 Task: Search one way flight ticket for 5 adults, 1 child, 2 infants in seat and 1 infant on lap in business from Lexington: Blue Grass Airport to New Bern: Coastal Carolina Regional Airport (was Craven County Regional) on 5-4-2023. Choice of flights is Sun country airlines. Number of bags: 1 carry on bag. Price is upto 110000. Outbound departure time preference is 6:15.
Action: Mouse moved to (258, 260)
Screenshot: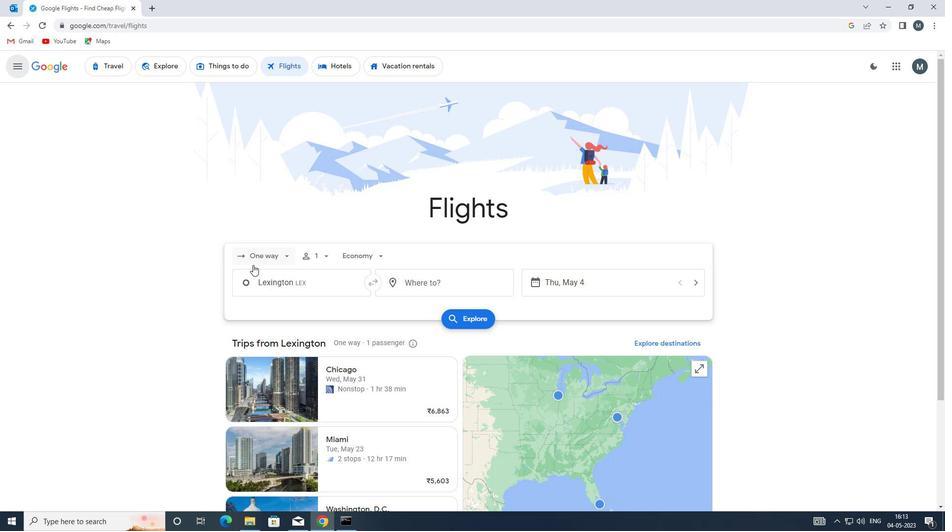 
Action: Mouse pressed left at (258, 260)
Screenshot: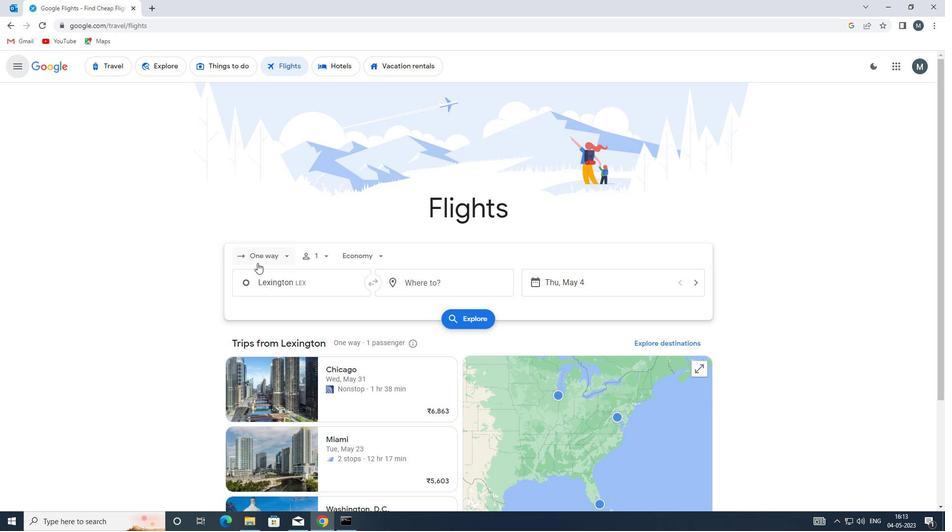
Action: Mouse moved to (271, 301)
Screenshot: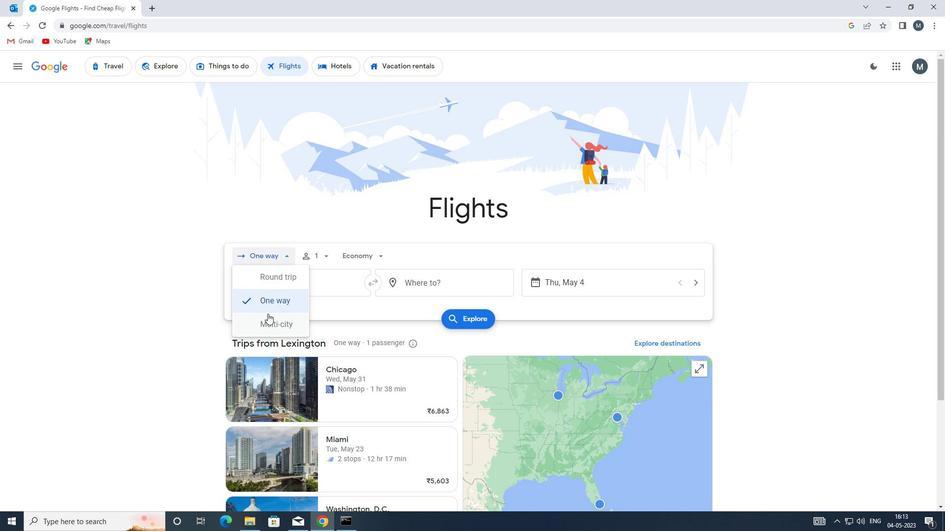 
Action: Mouse pressed left at (271, 301)
Screenshot: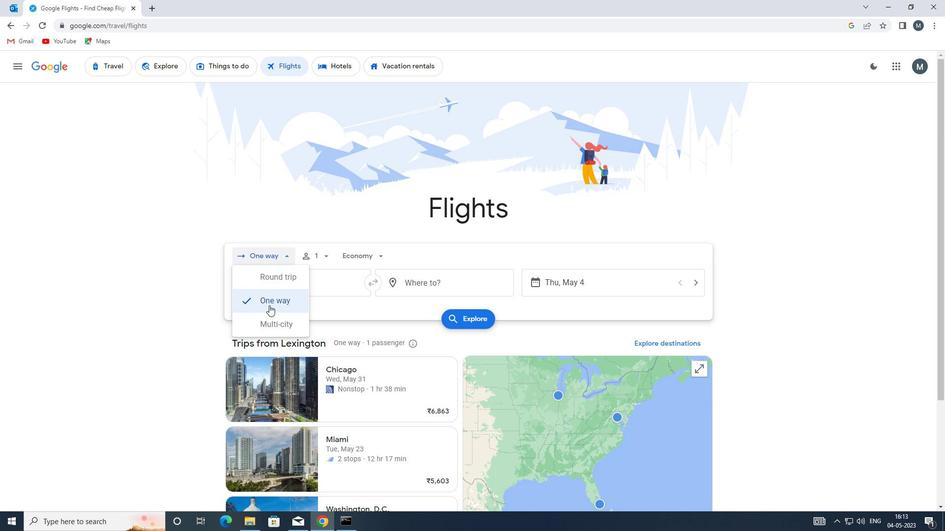 
Action: Mouse moved to (322, 263)
Screenshot: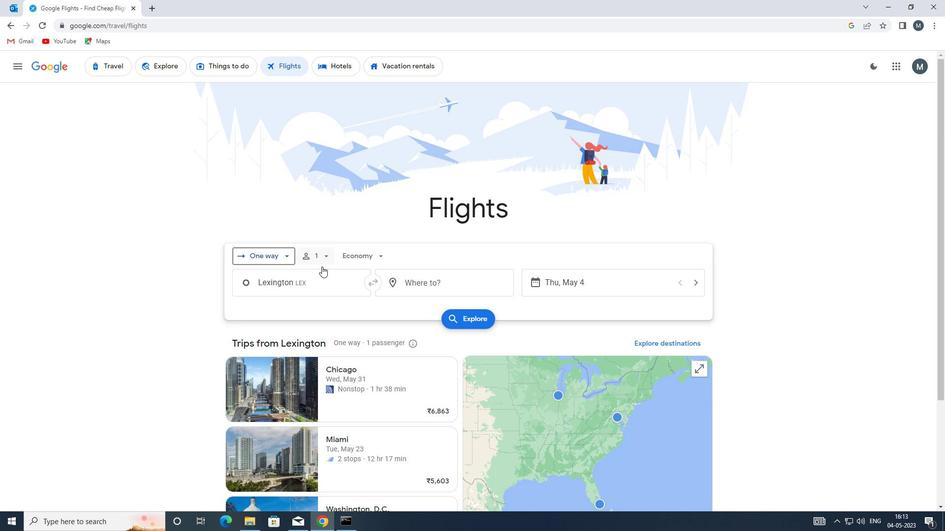
Action: Mouse pressed left at (322, 263)
Screenshot: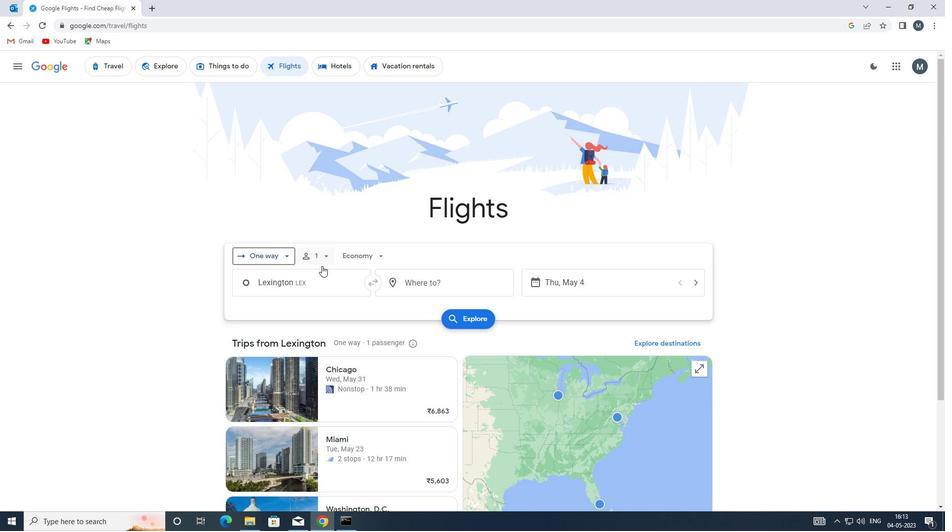 
Action: Mouse moved to (397, 280)
Screenshot: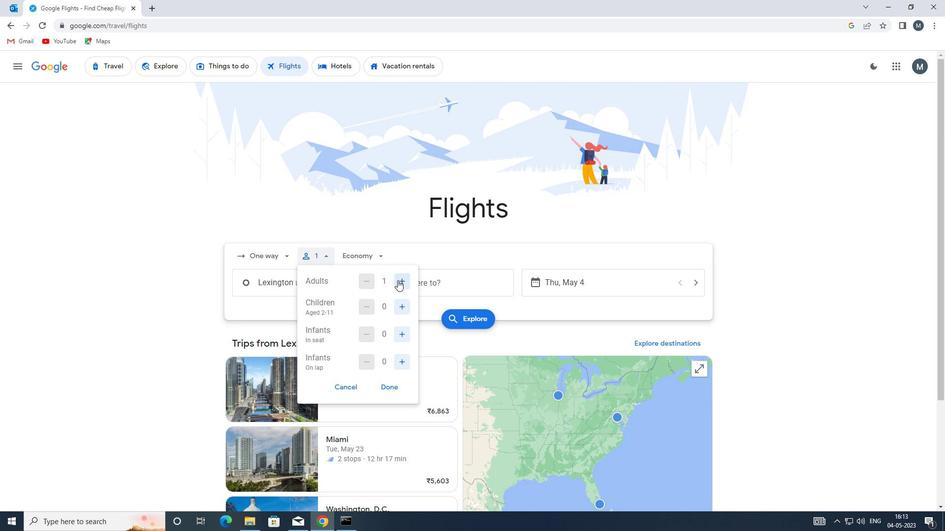 
Action: Mouse pressed left at (397, 280)
Screenshot: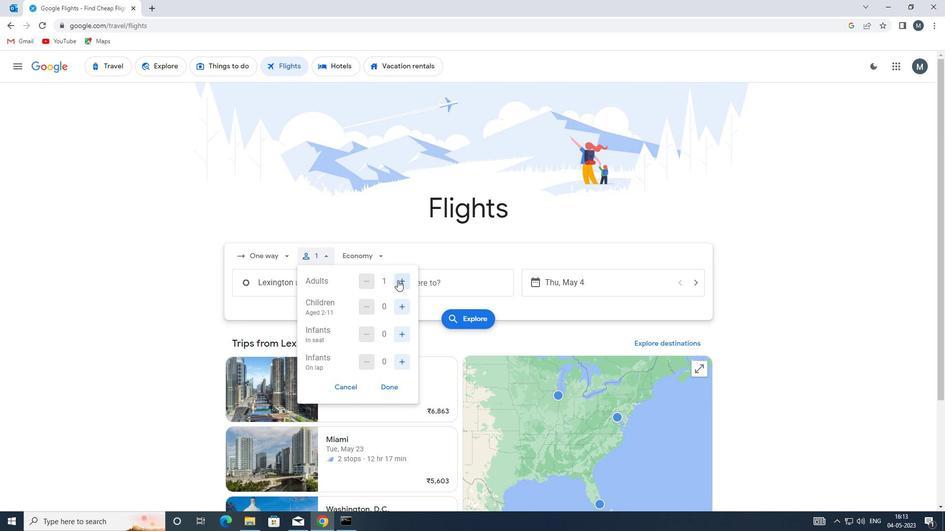 
Action: Mouse moved to (399, 280)
Screenshot: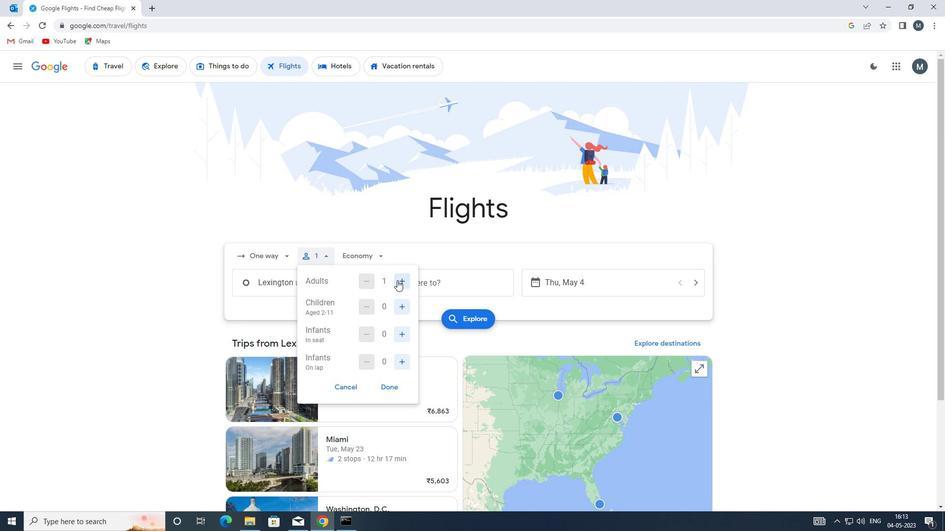 
Action: Mouse pressed left at (399, 280)
Screenshot: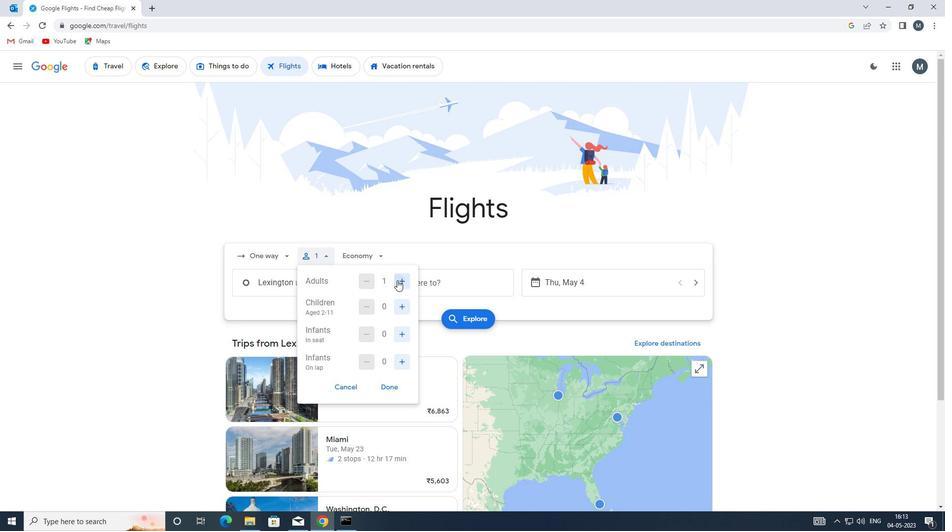 
Action: Mouse moved to (399, 280)
Screenshot: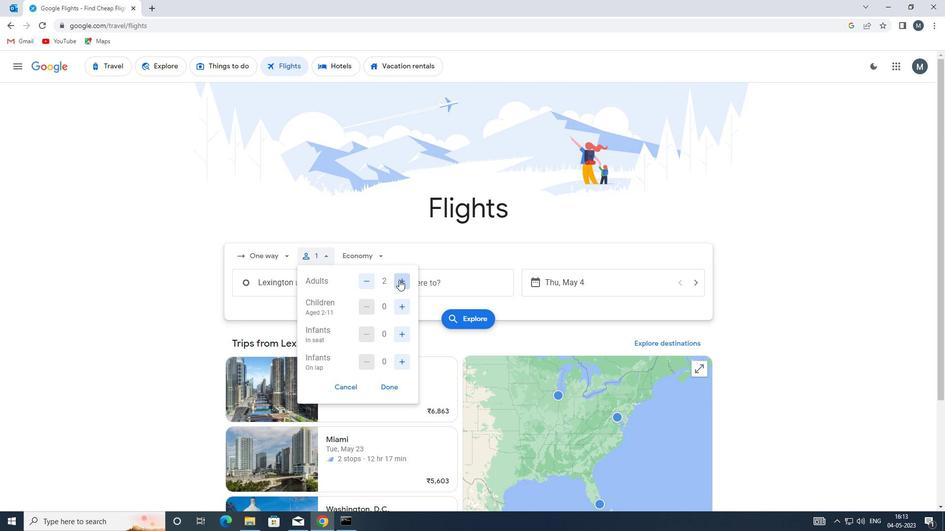 
Action: Mouse pressed left at (399, 280)
Screenshot: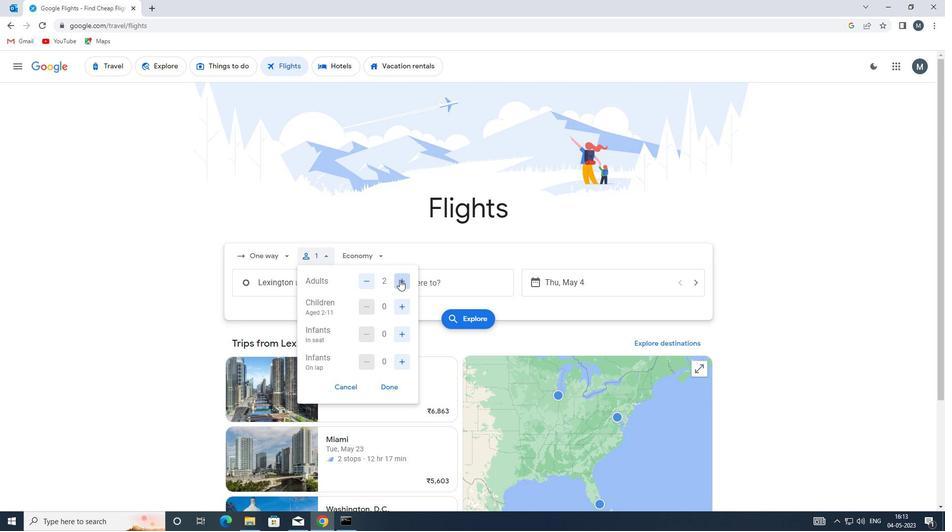 
Action: Mouse pressed left at (399, 280)
Screenshot: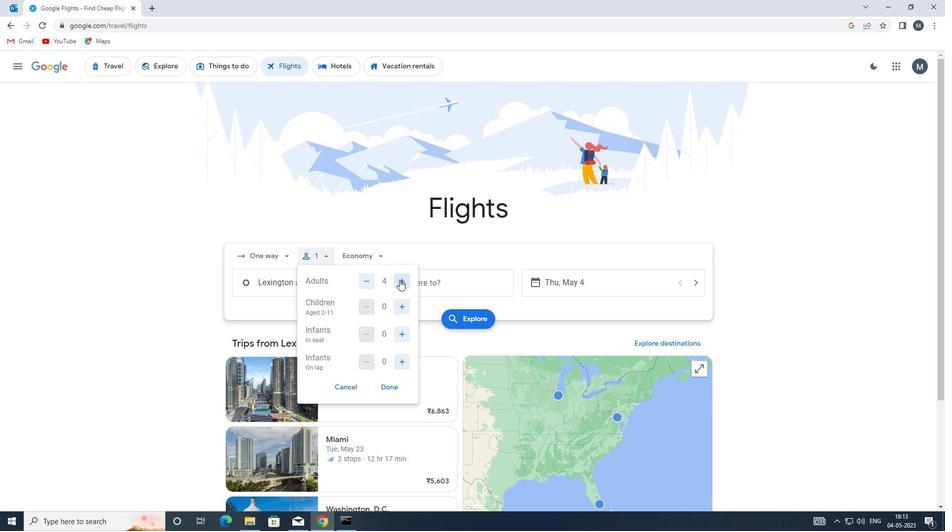 
Action: Mouse moved to (400, 305)
Screenshot: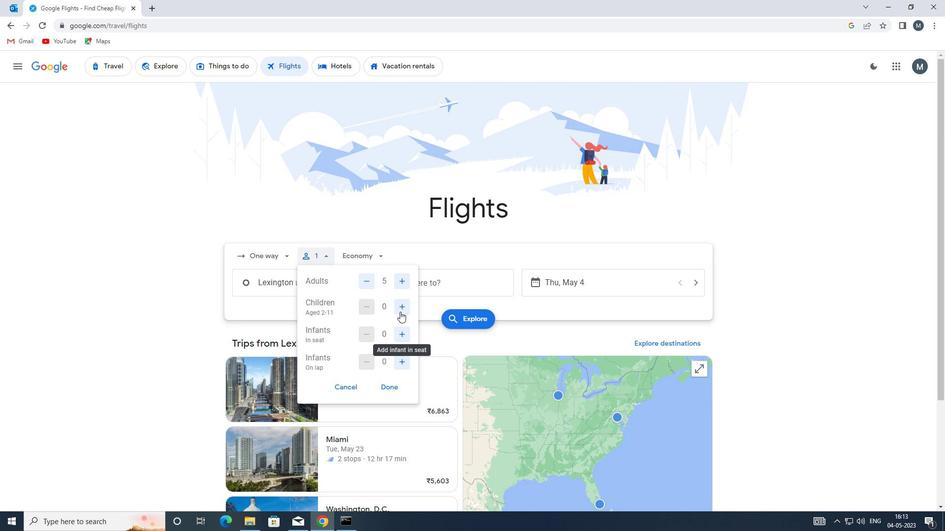 
Action: Mouse pressed left at (400, 305)
Screenshot: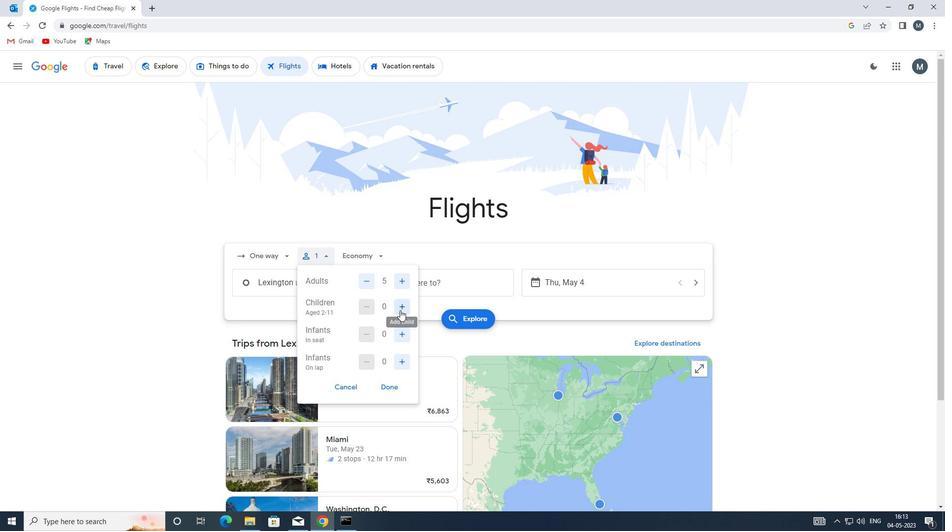 
Action: Mouse moved to (399, 331)
Screenshot: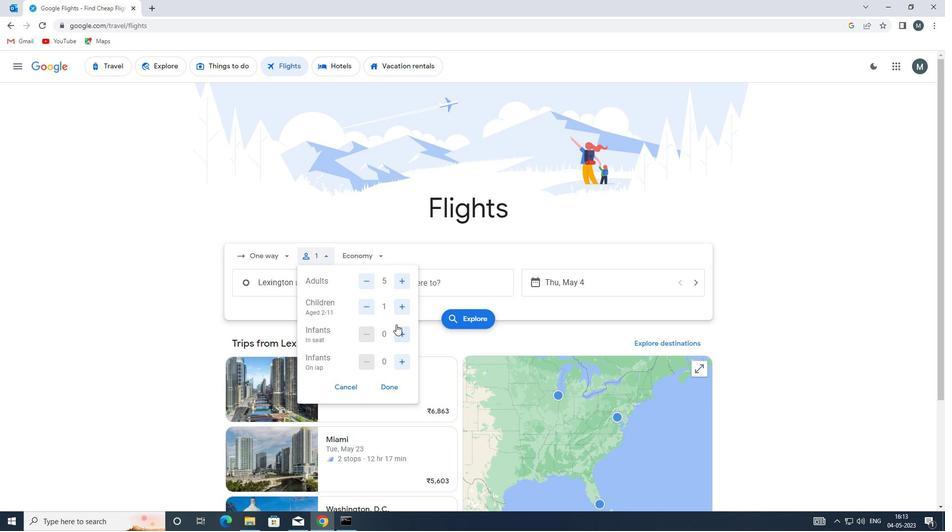 
Action: Mouse pressed left at (399, 331)
Screenshot: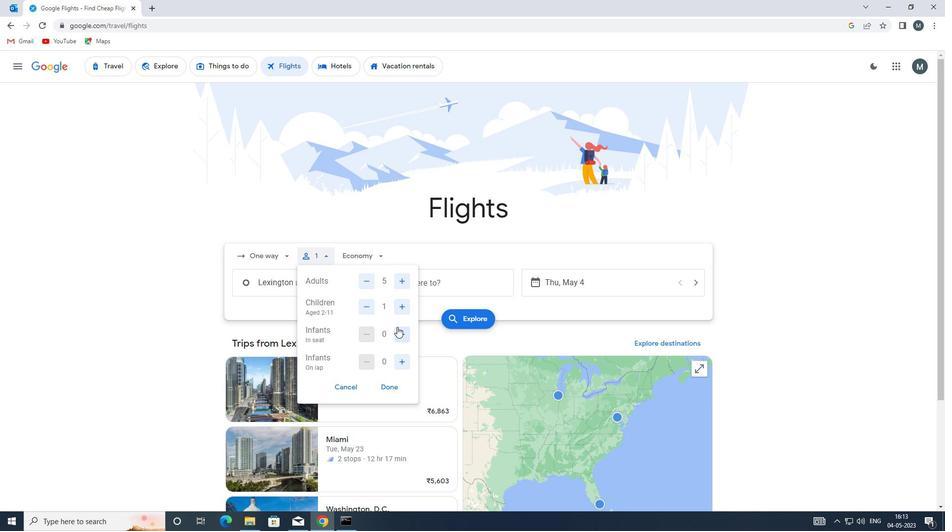 
Action: Mouse pressed left at (399, 331)
Screenshot: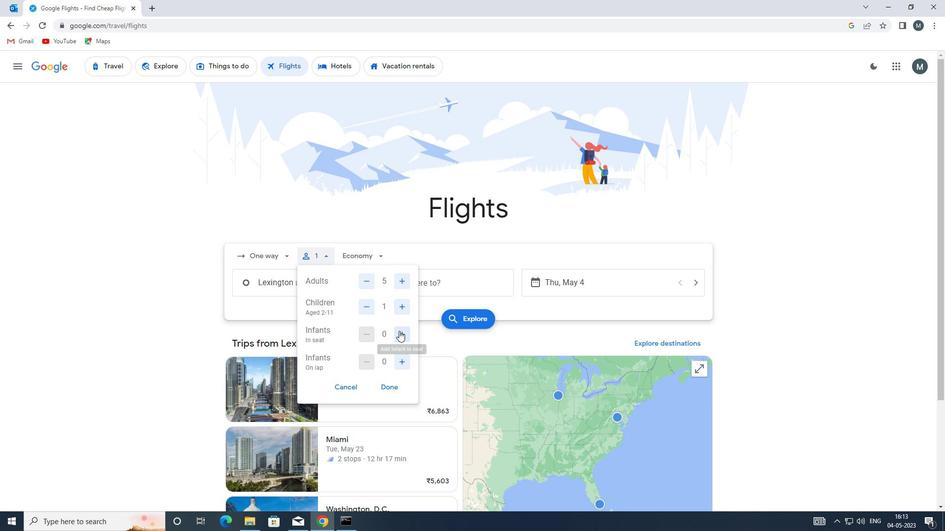 
Action: Mouse moved to (401, 360)
Screenshot: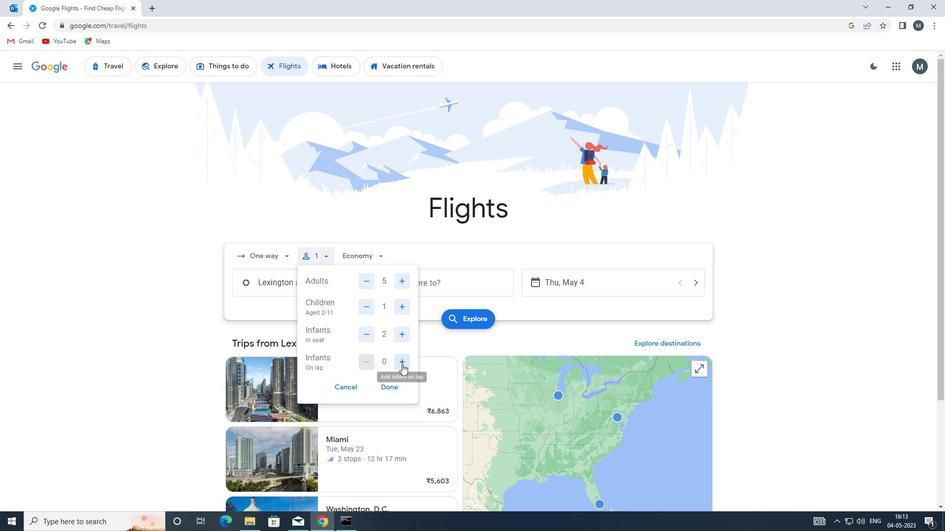 
Action: Mouse pressed left at (401, 360)
Screenshot: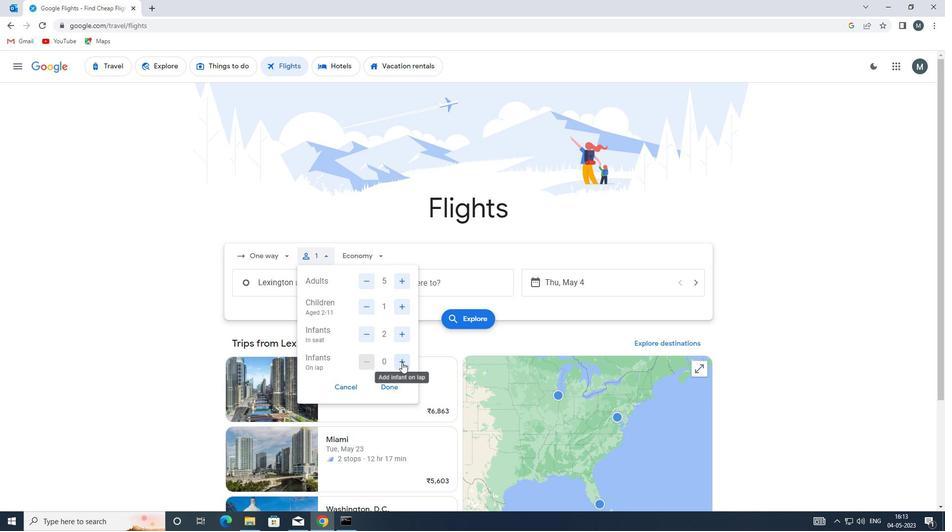 
Action: Mouse moved to (395, 387)
Screenshot: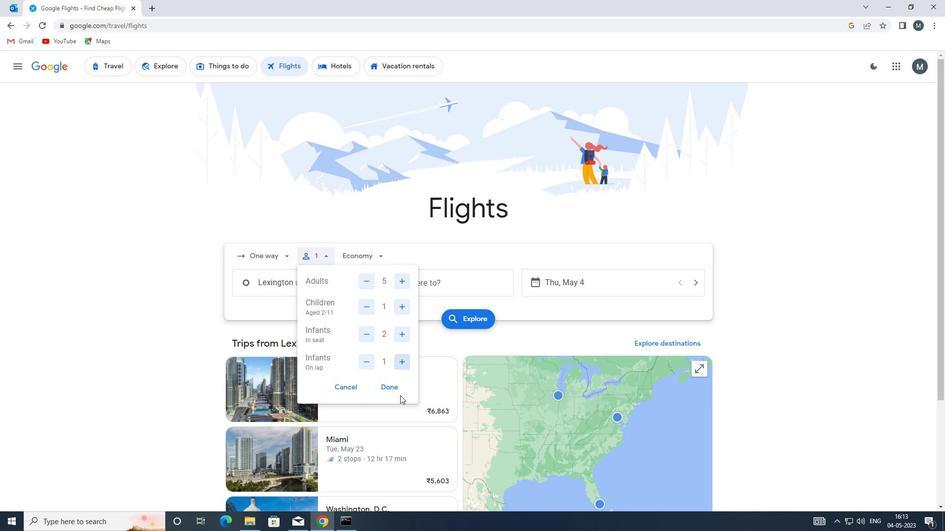 
Action: Mouse pressed left at (395, 387)
Screenshot: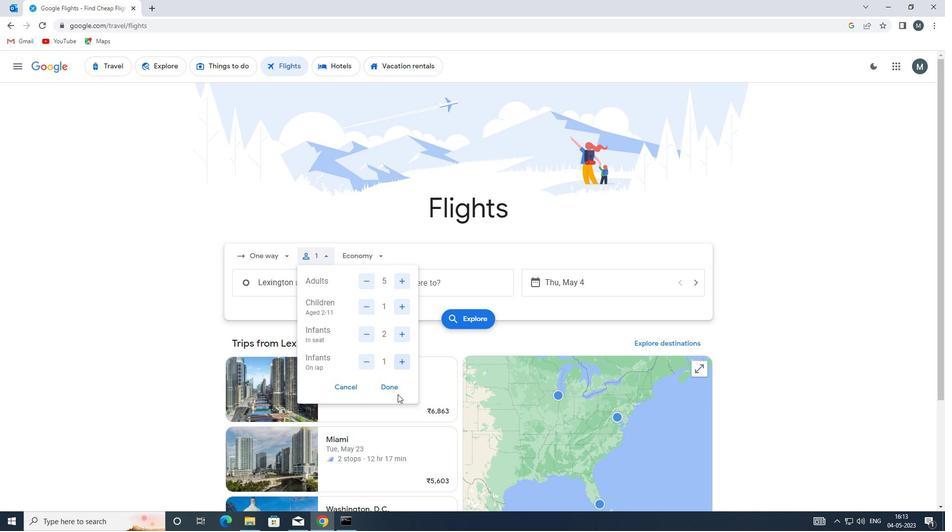 
Action: Mouse moved to (370, 258)
Screenshot: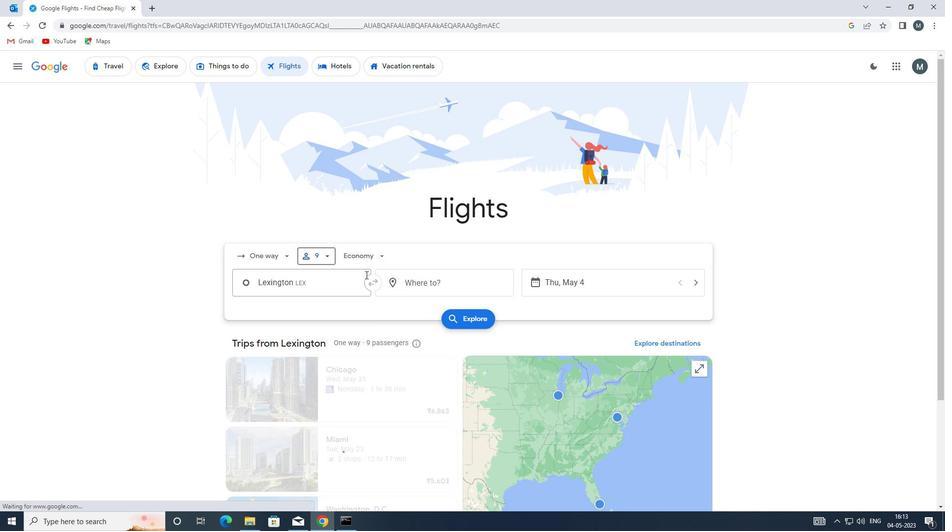 
Action: Mouse pressed left at (370, 258)
Screenshot: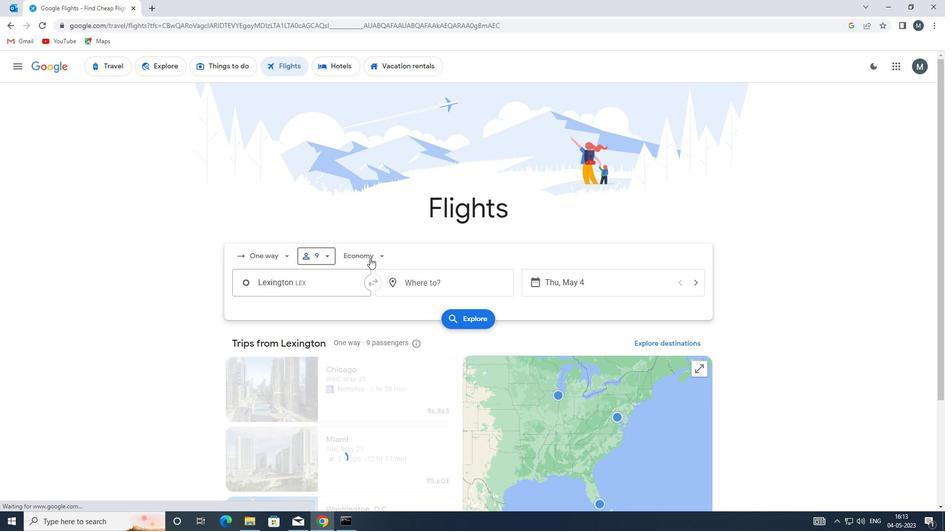 
Action: Mouse moved to (381, 325)
Screenshot: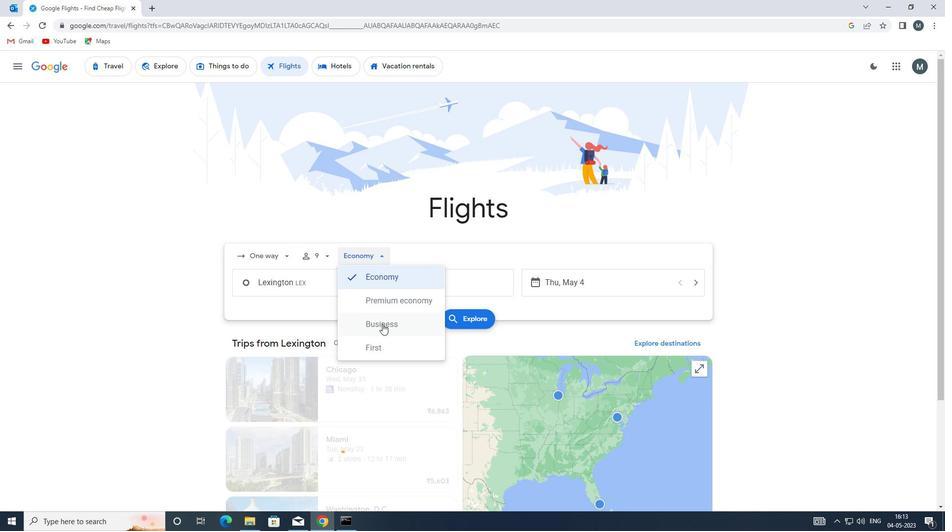 
Action: Mouse pressed left at (381, 325)
Screenshot: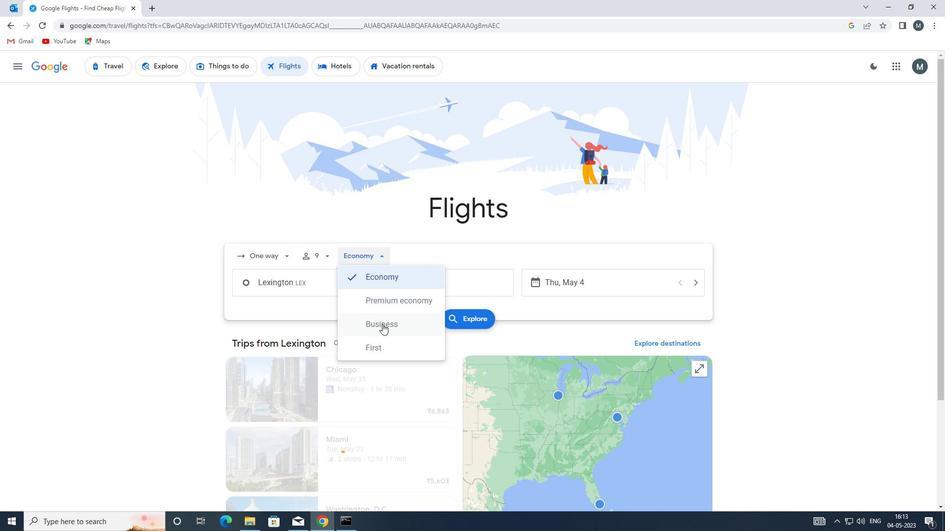 
Action: Mouse moved to (305, 281)
Screenshot: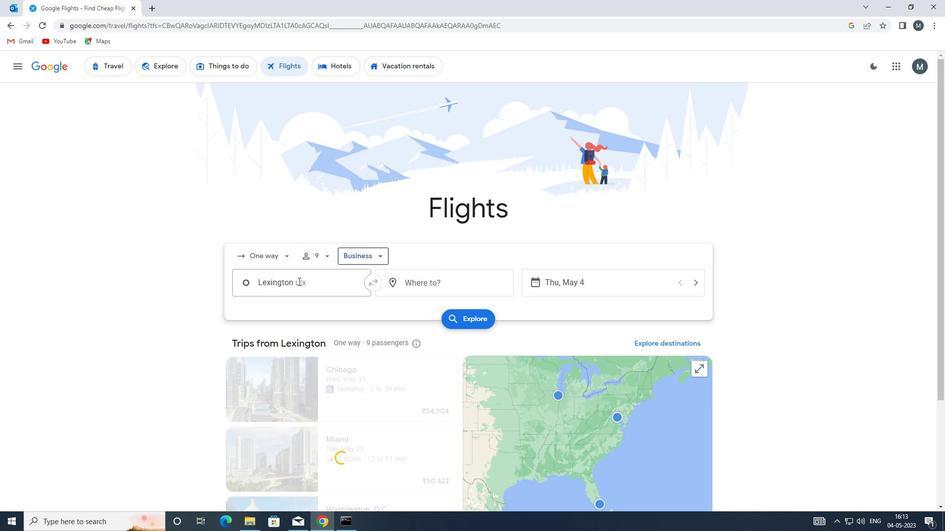 
Action: Mouse pressed left at (305, 281)
Screenshot: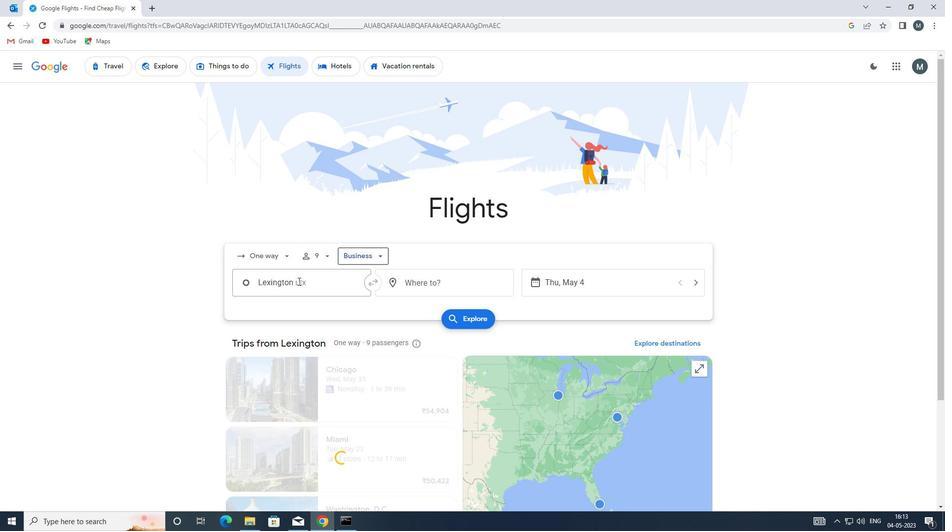 
Action: Mouse moved to (313, 374)
Screenshot: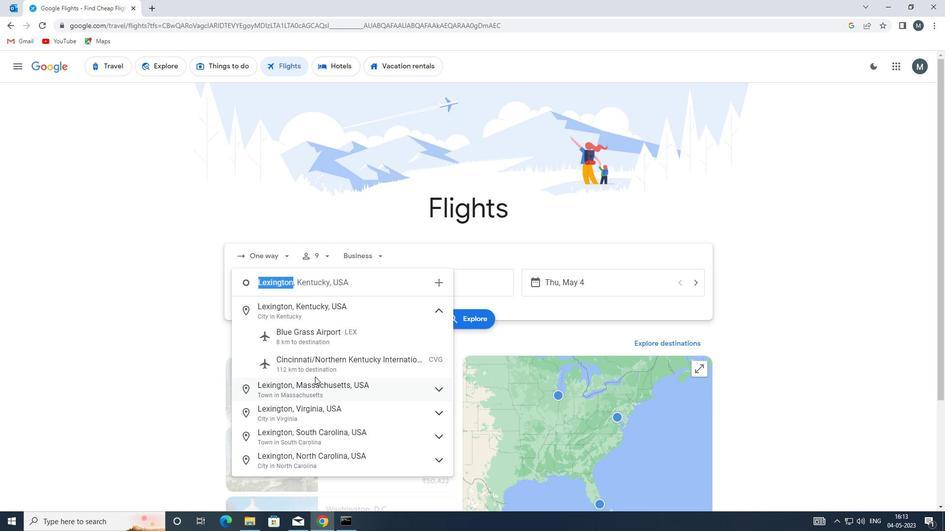 
Action: Key pressed lex
Screenshot: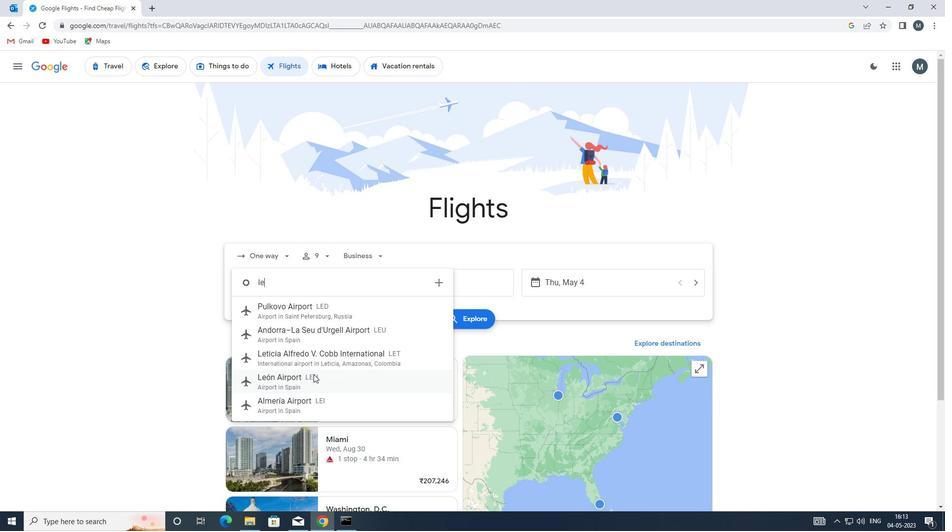
Action: Mouse moved to (340, 303)
Screenshot: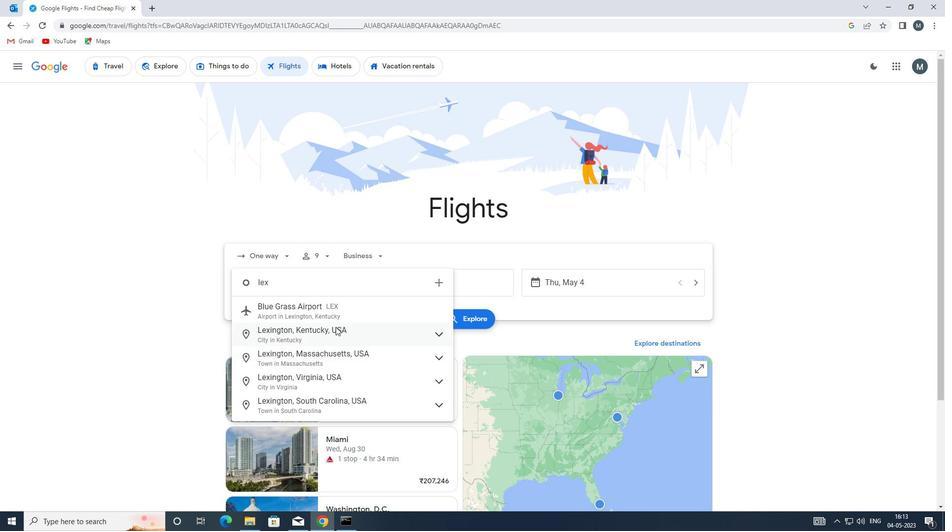 
Action: Mouse pressed left at (340, 303)
Screenshot: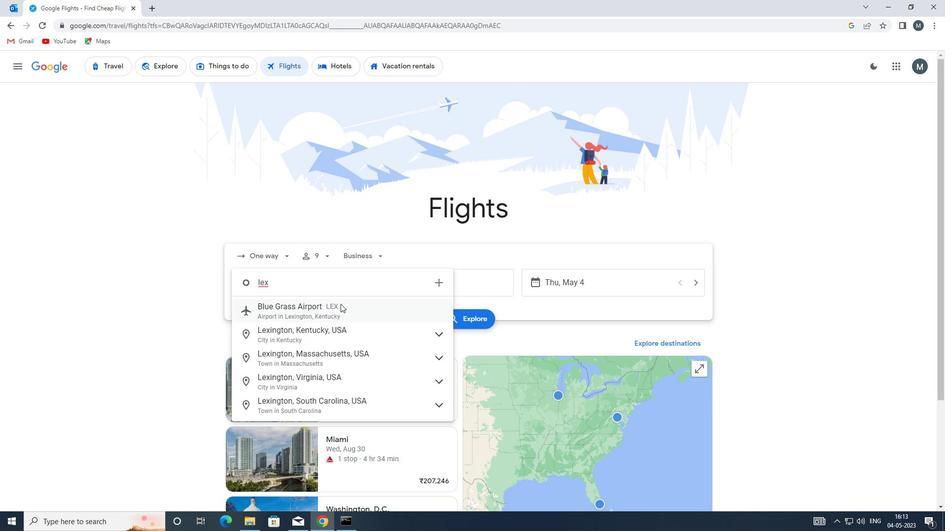 
Action: Mouse moved to (467, 283)
Screenshot: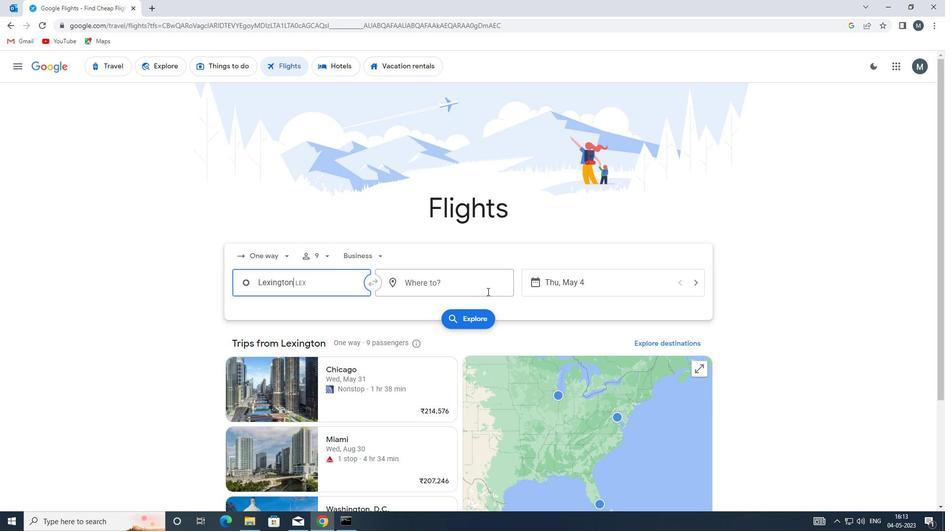 
Action: Mouse pressed left at (467, 283)
Screenshot: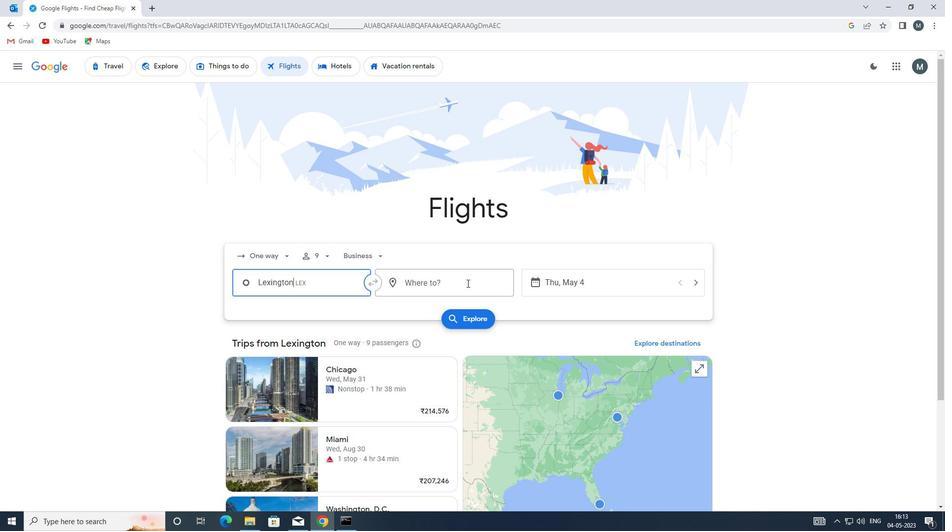 
Action: Key pressed ewn
Screenshot: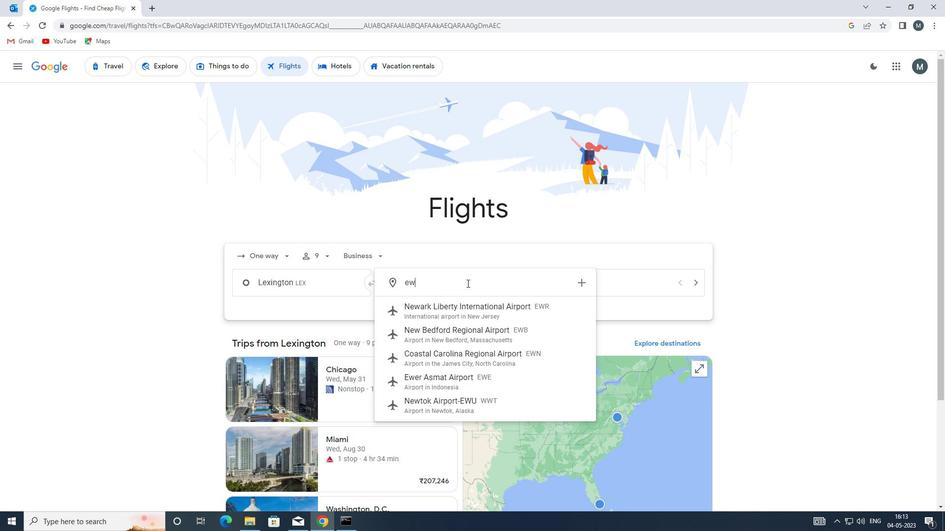 
Action: Mouse moved to (464, 307)
Screenshot: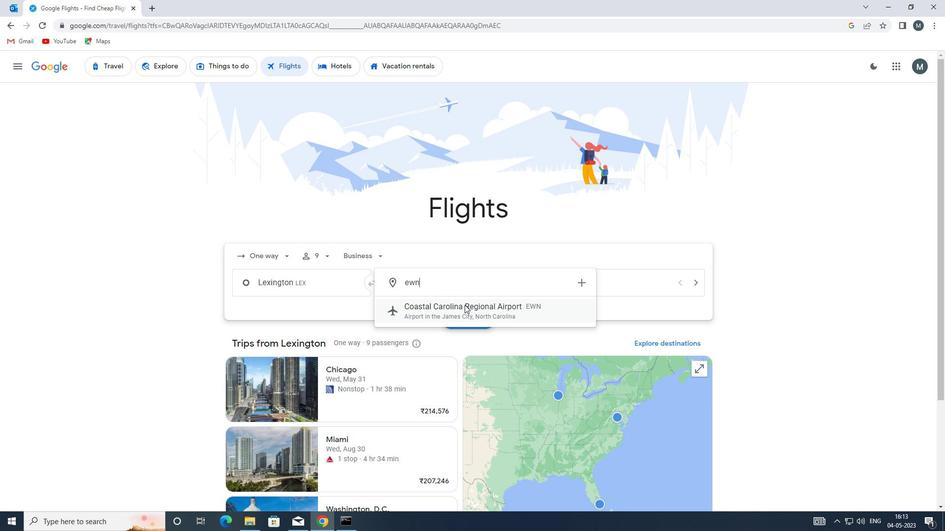 
Action: Mouse pressed left at (464, 307)
Screenshot: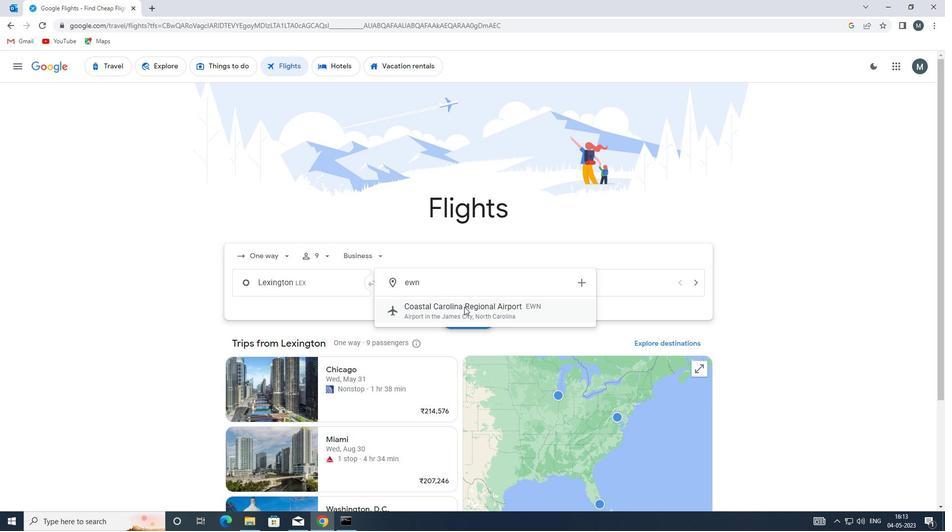 
Action: Mouse moved to (551, 283)
Screenshot: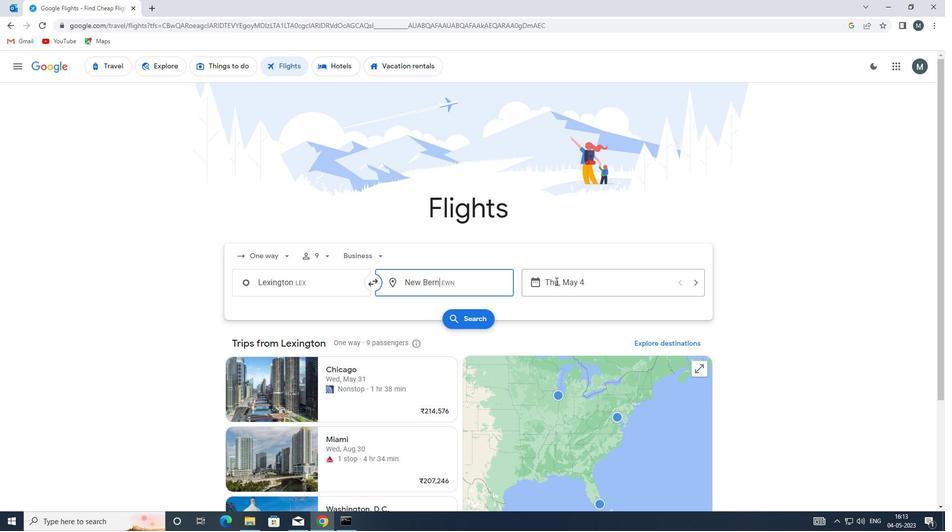 
Action: Mouse pressed left at (551, 283)
Screenshot: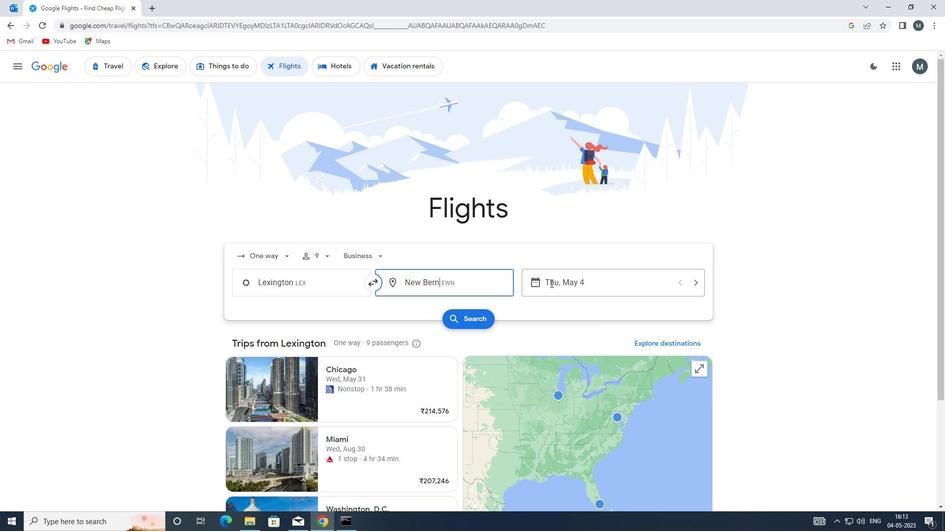 
Action: Mouse moved to (453, 328)
Screenshot: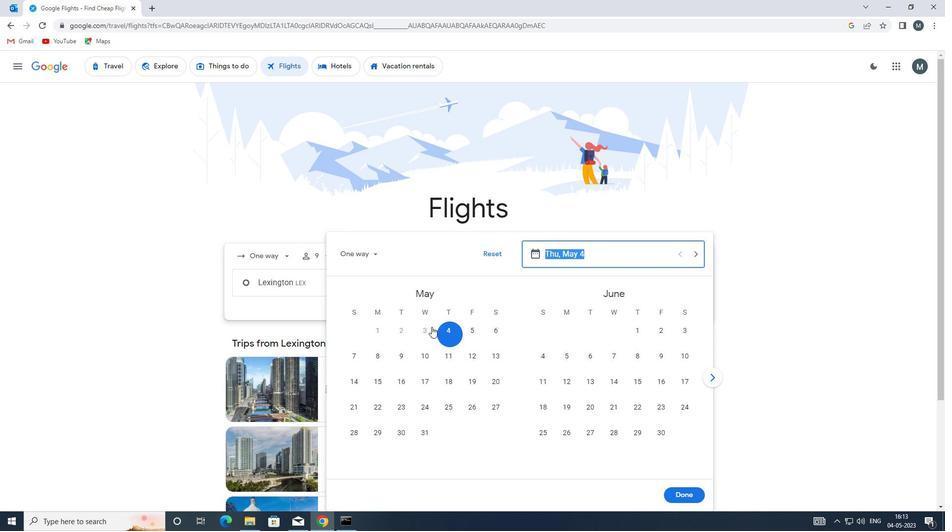 
Action: Mouse pressed left at (453, 328)
Screenshot: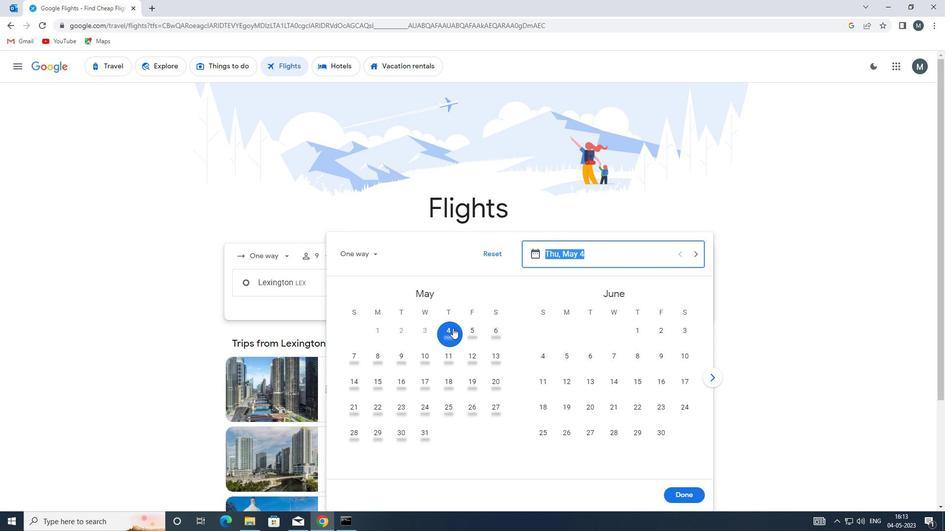 
Action: Mouse moved to (439, 333)
Screenshot: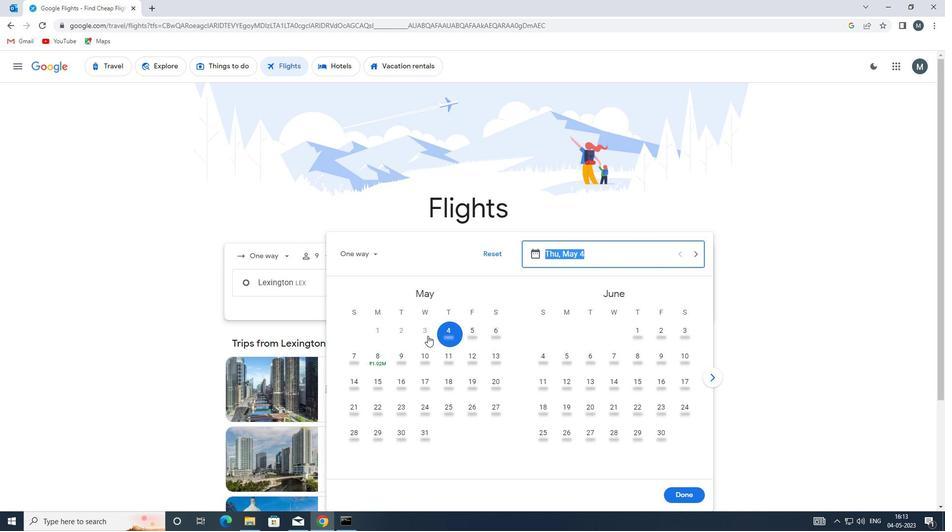 
Action: Mouse pressed left at (439, 333)
Screenshot: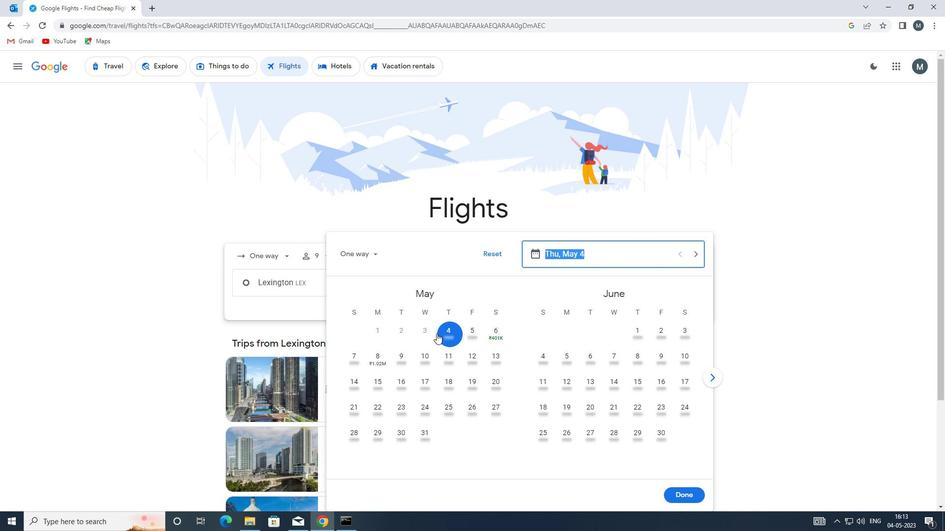 
Action: Mouse moved to (685, 497)
Screenshot: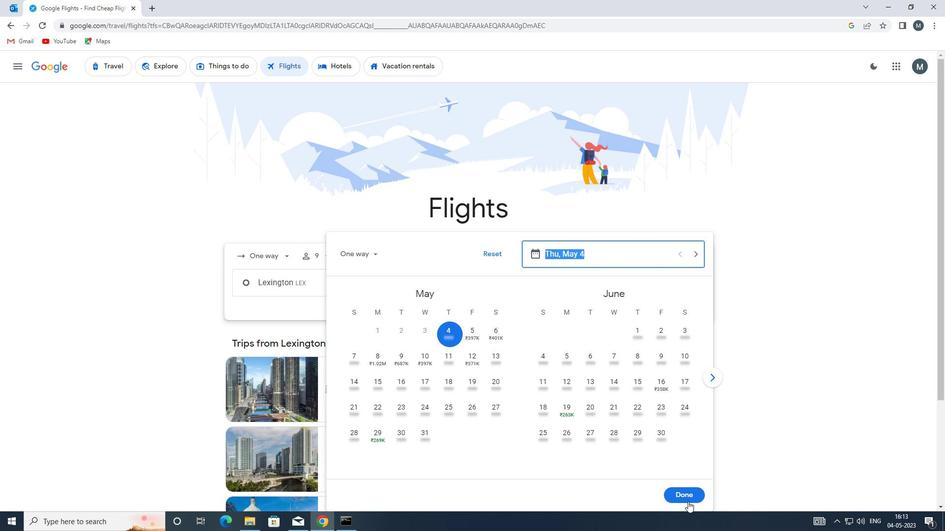
Action: Mouse pressed left at (685, 497)
Screenshot: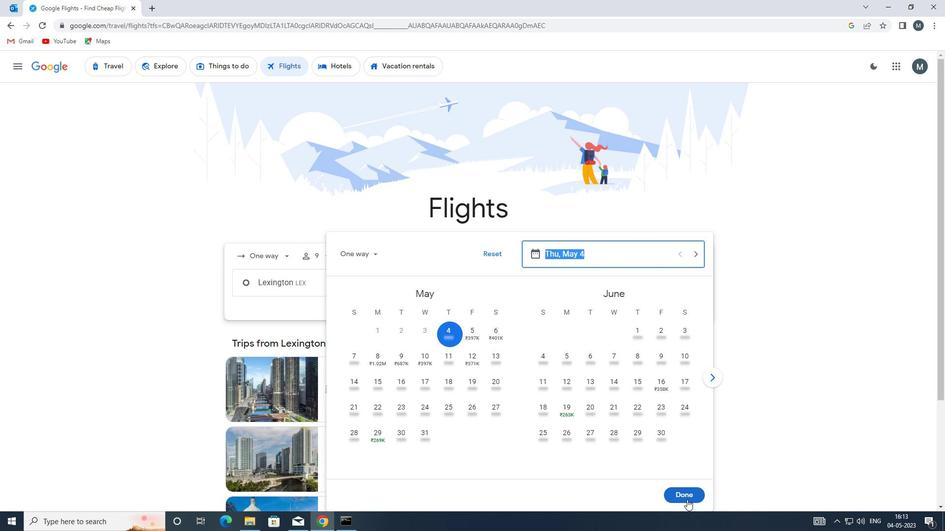 
Action: Mouse moved to (481, 320)
Screenshot: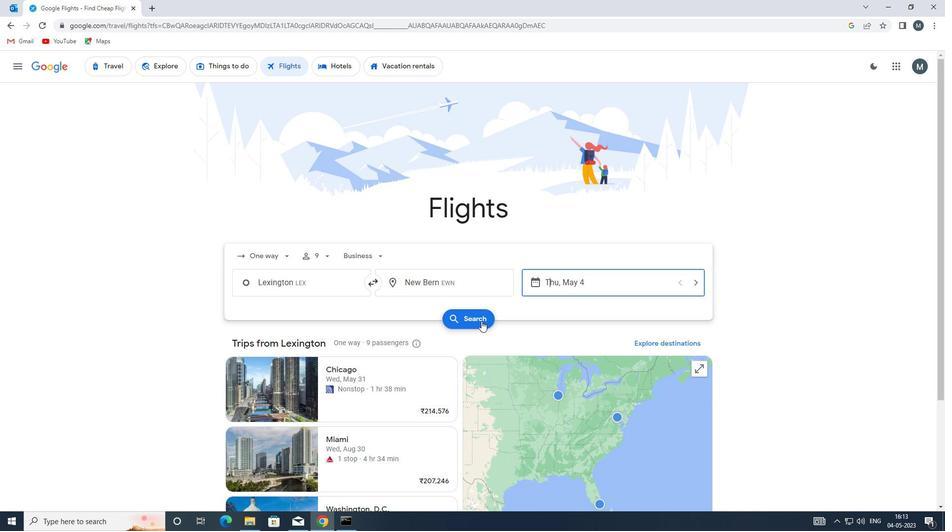 
Action: Mouse pressed left at (481, 320)
Screenshot: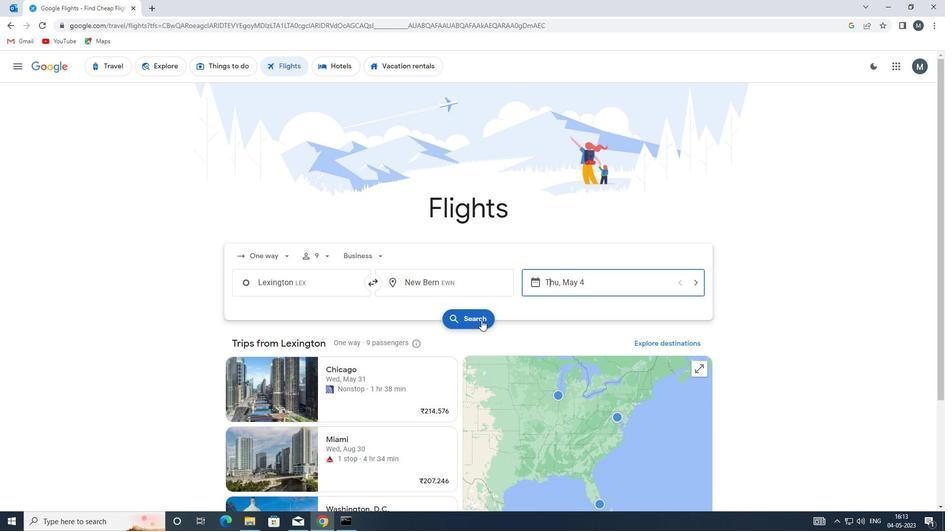 
Action: Mouse moved to (247, 155)
Screenshot: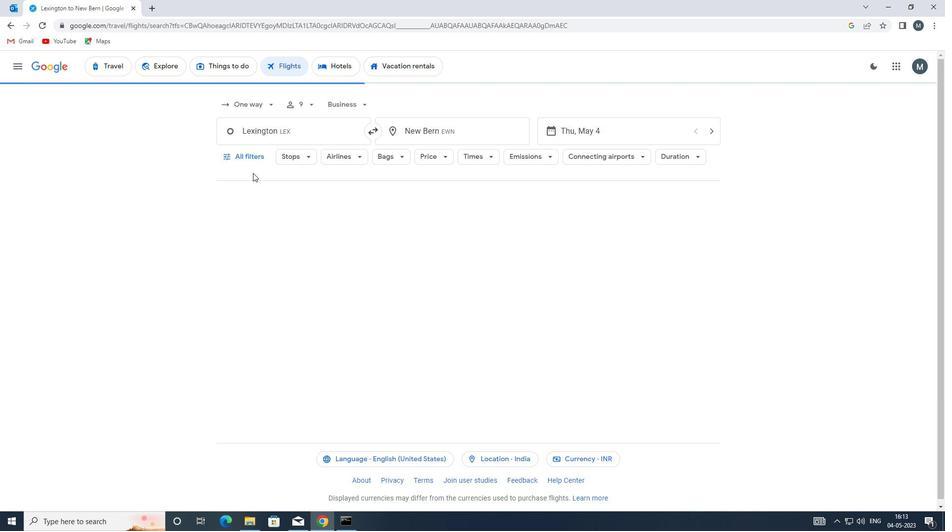 
Action: Mouse pressed left at (247, 155)
Screenshot: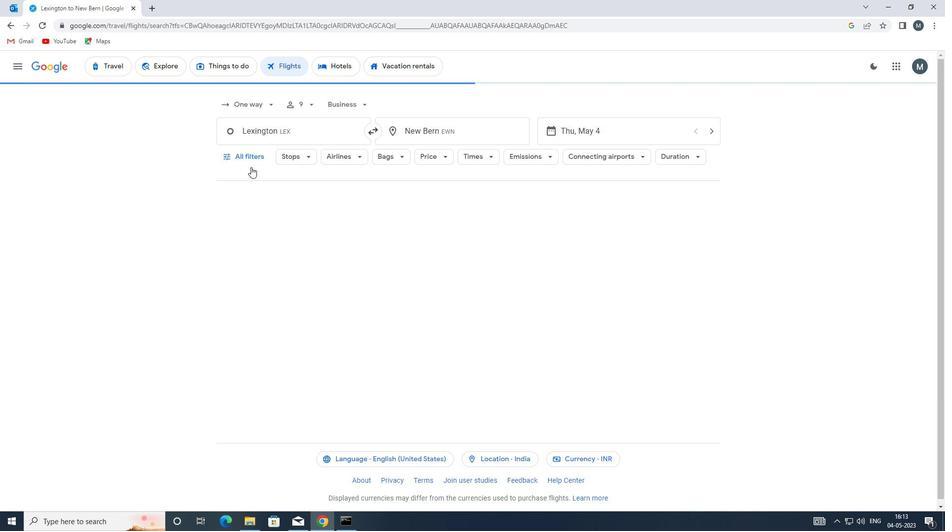 
Action: Mouse moved to (303, 281)
Screenshot: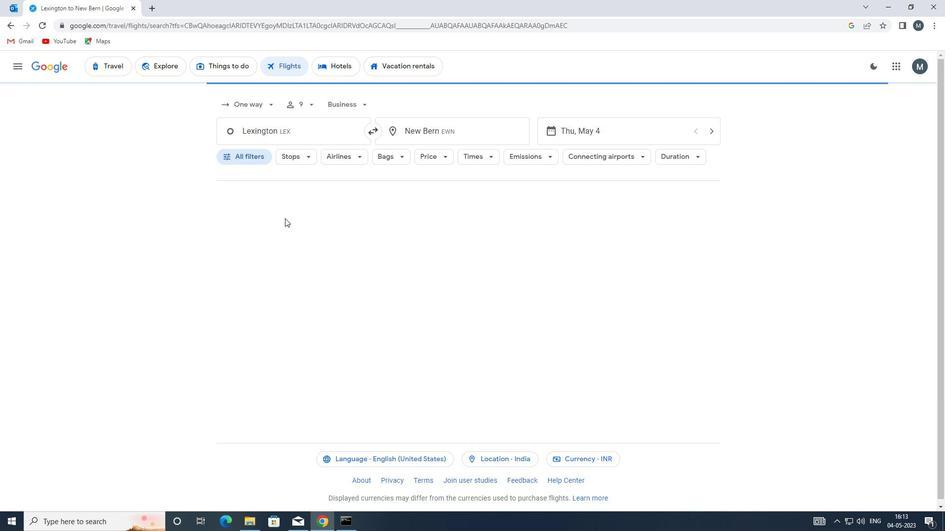 
Action: Mouse scrolled (303, 280) with delta (0, 0)
Screenshot: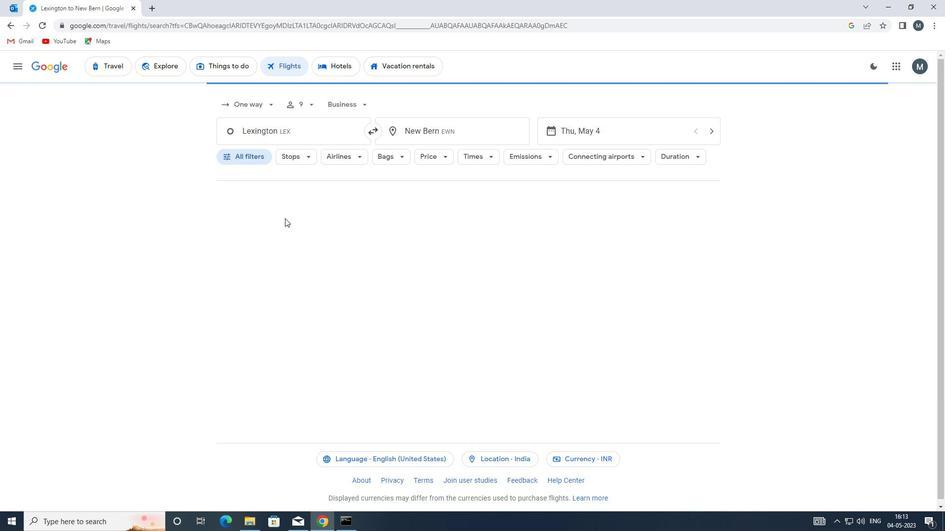 
Action: Mouse moved to (361, 313)
Screenshot: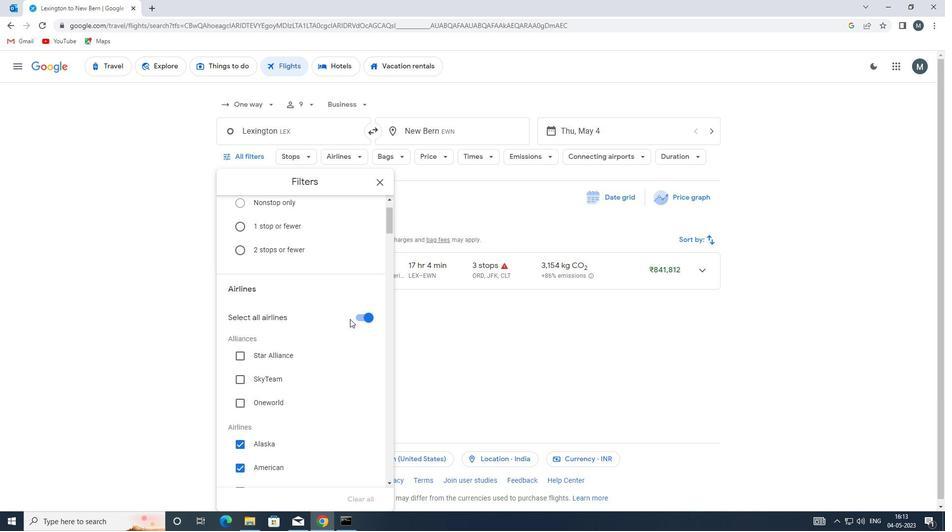 
Action: Mouse pressed left at (361, 313)
Screenshot: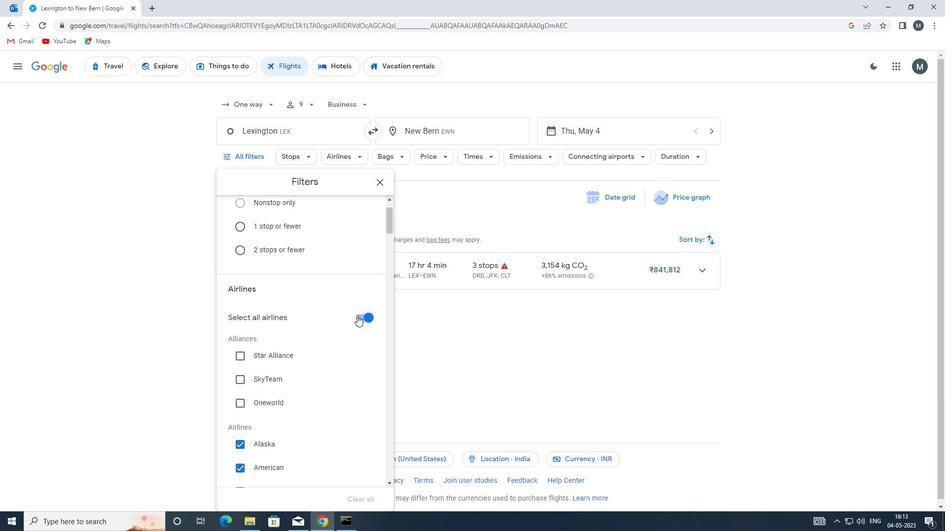 
Action: Mouse moved to (282, 358)
Screenshot: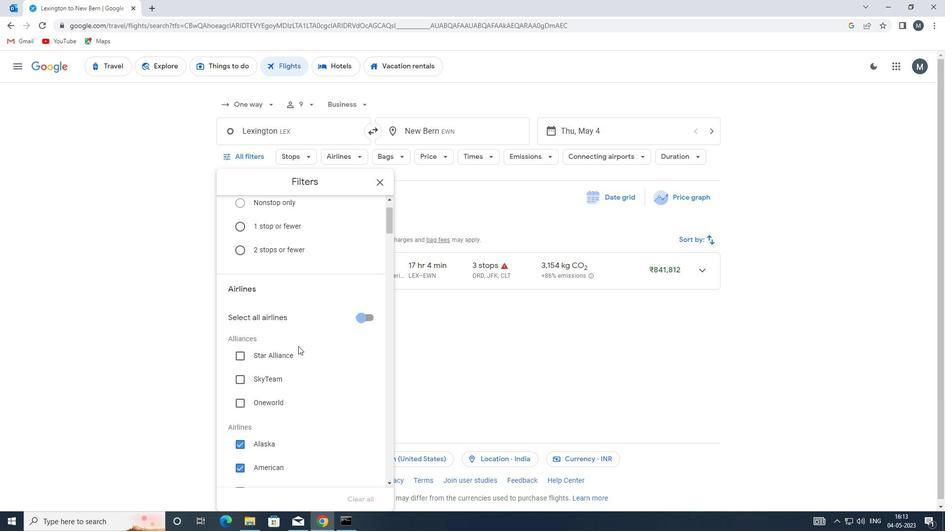 
Action: Mouse scrolled (282, 358) with delta (0, 0)
Screenshot: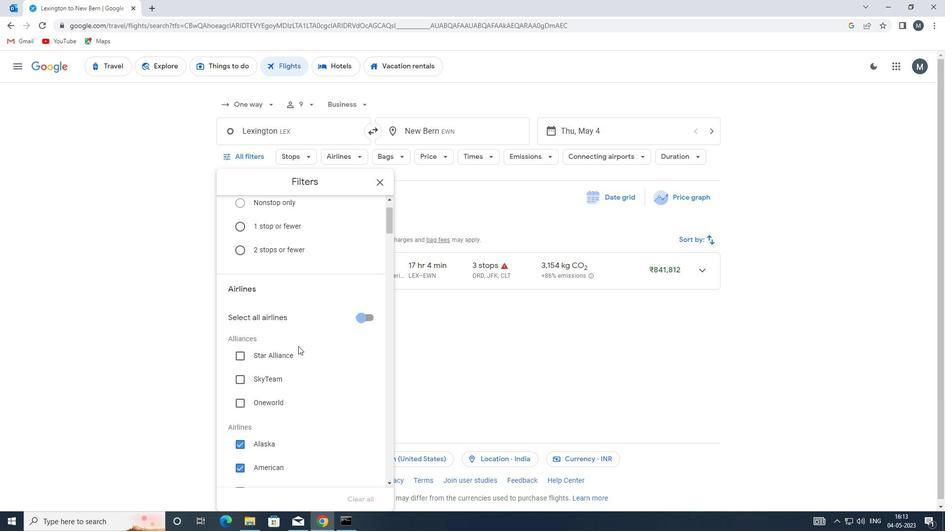 
Action: Mouse moved to (282, 358)
Screenshot: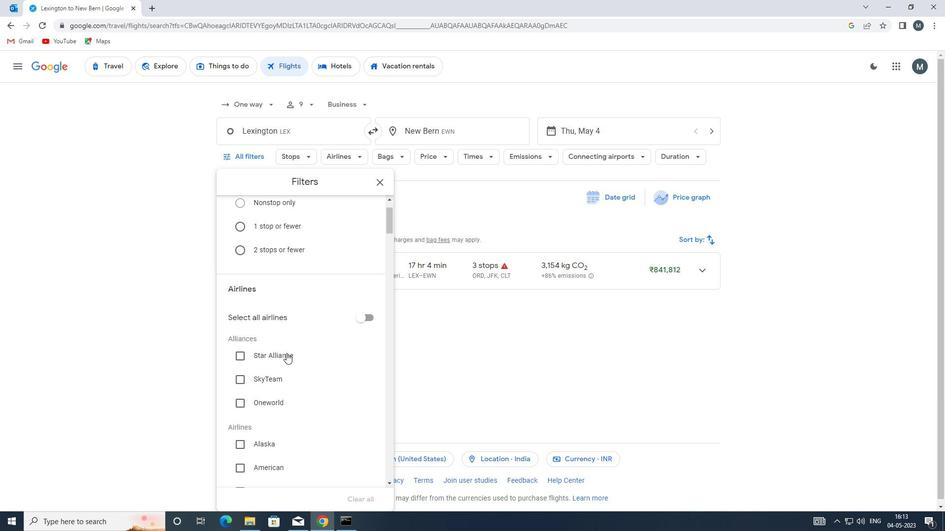 
Action: Mouse scrolled (282, 358) with delta (0, 0)
Screenshot: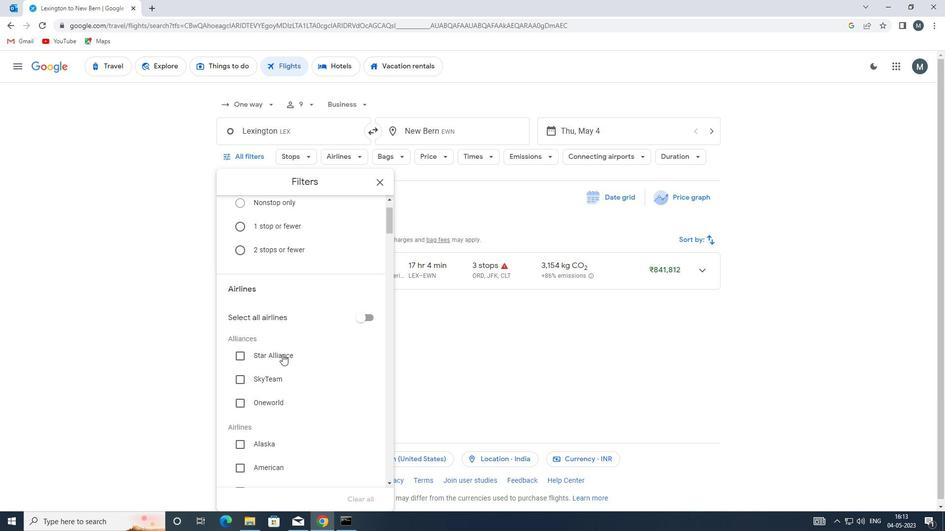 
Action: Mouse moved to (279, 364)
Screenshot: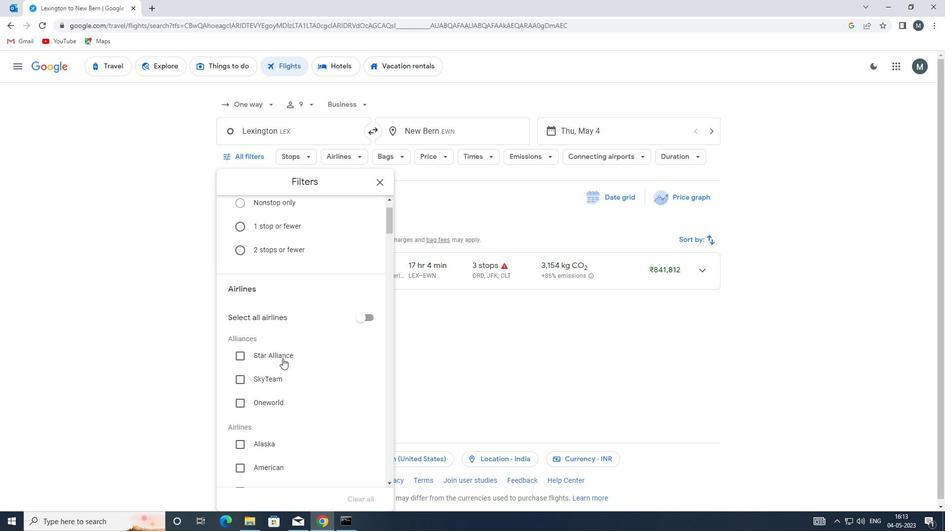 
Action: Mouse scrolled (279, 363) with delta (0, 0)
Screenshot: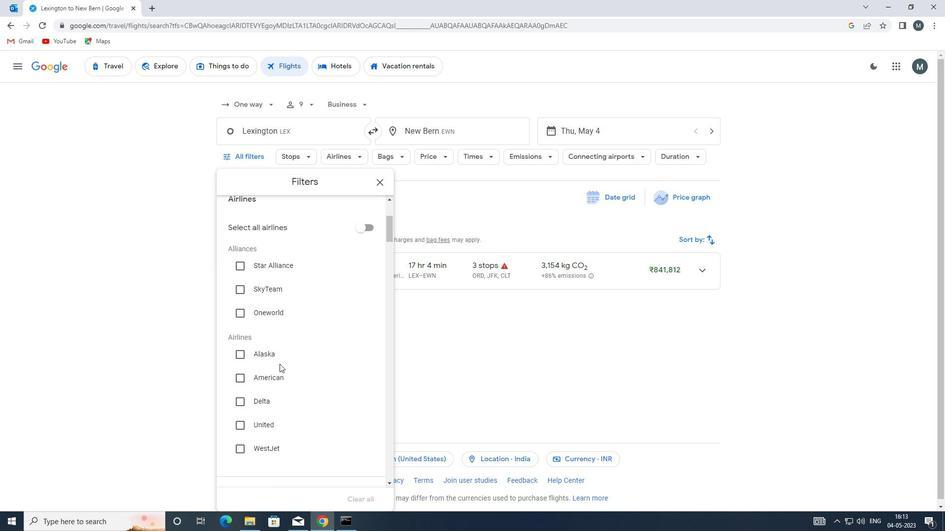 
Action: Mouse moved to (276, 367)
Screenshot: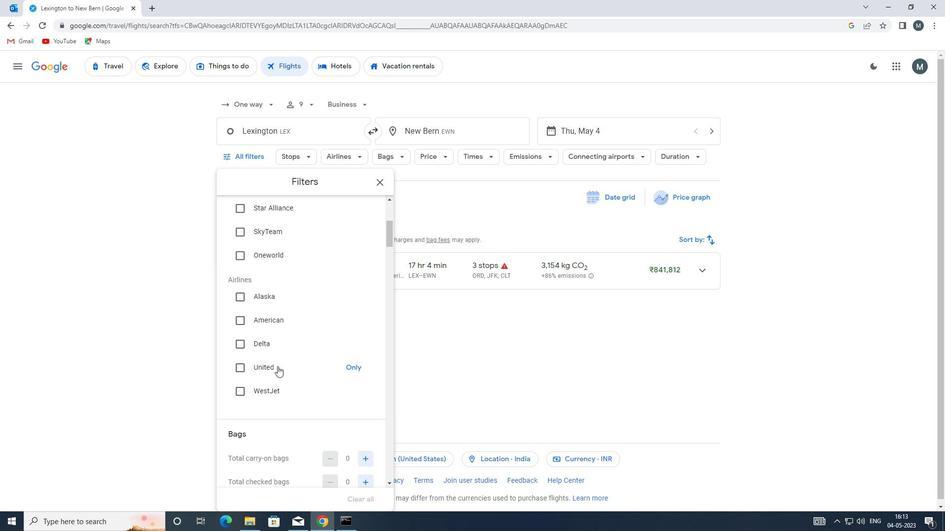 
Action: Mouse scrolled (276, 367) with delta (0, 0)
Screenshot: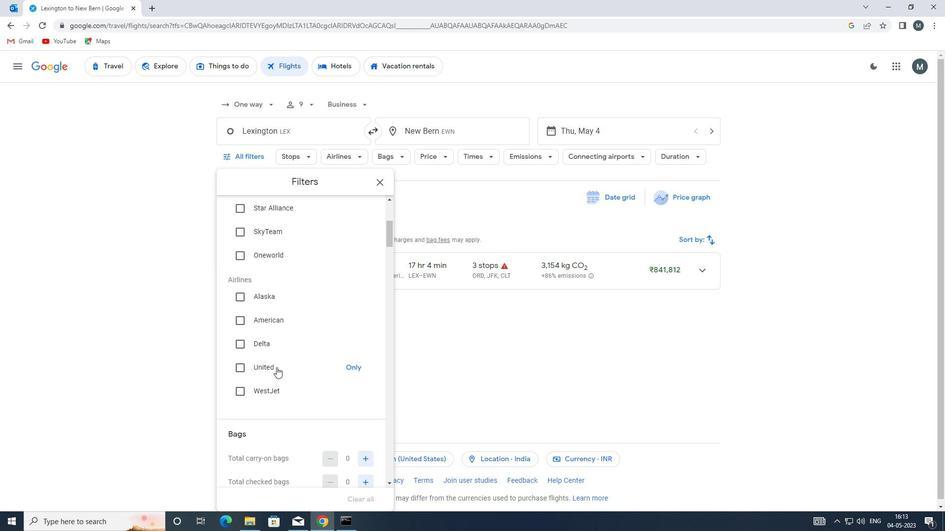 
Action: Mouse moved to (363, 410)
Screenshot: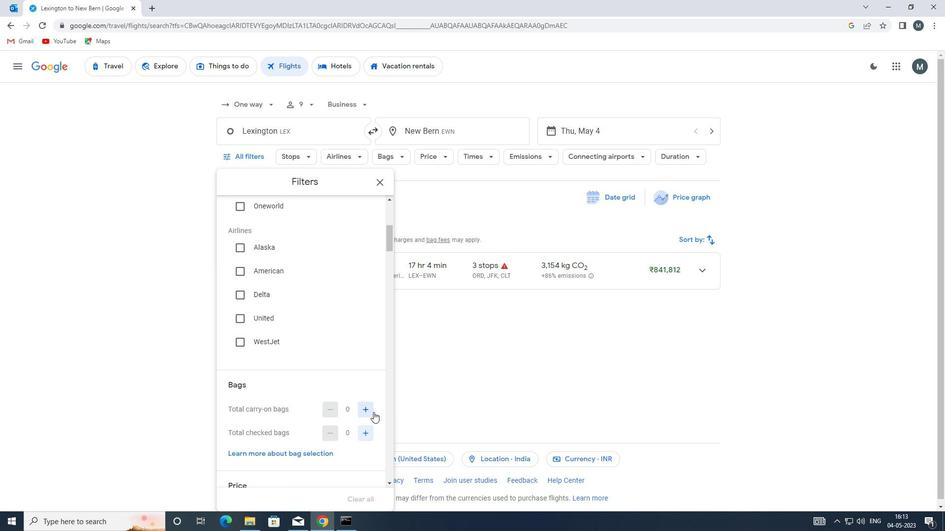 
Action: Mouse pressed left at (363, 410)
Screenshot: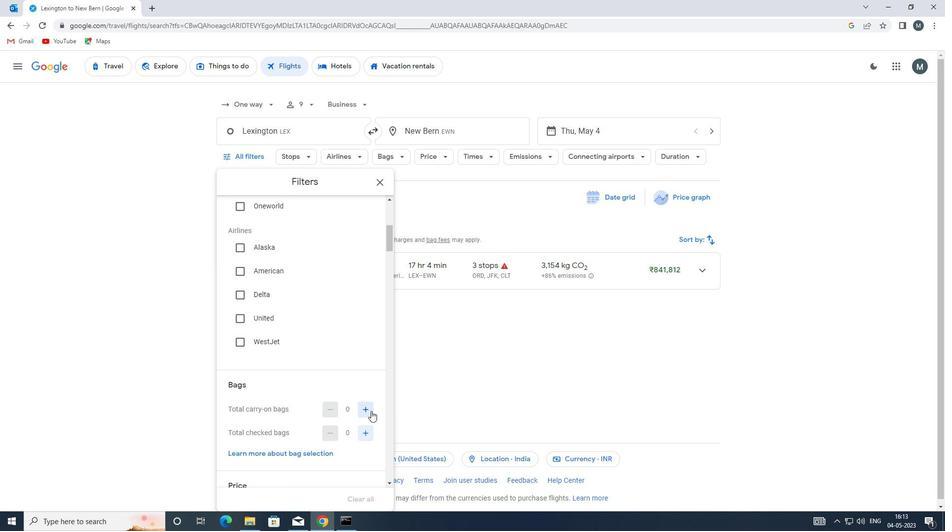 
Action: Mouse moved to (337, 394)
Screenshot: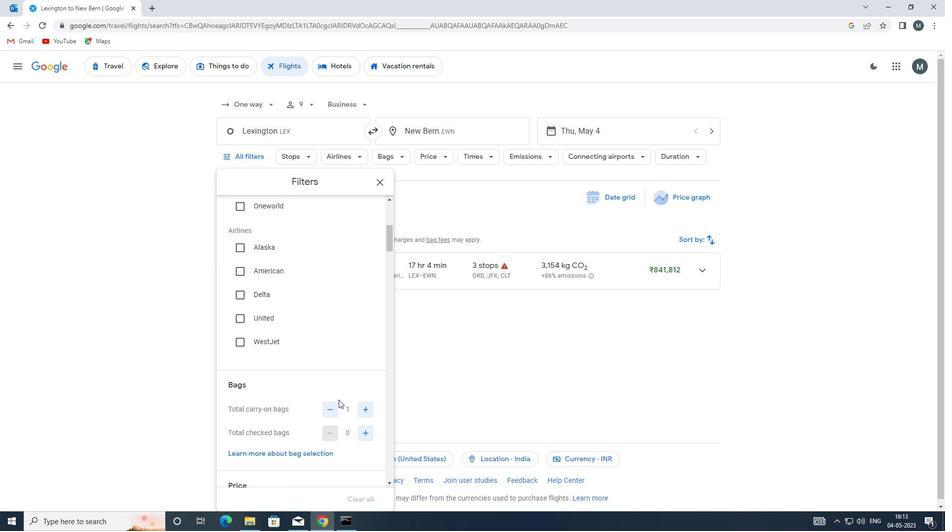 
Action: Mouse scrolled (337, 393) with delta (0, 0)
Screenshot: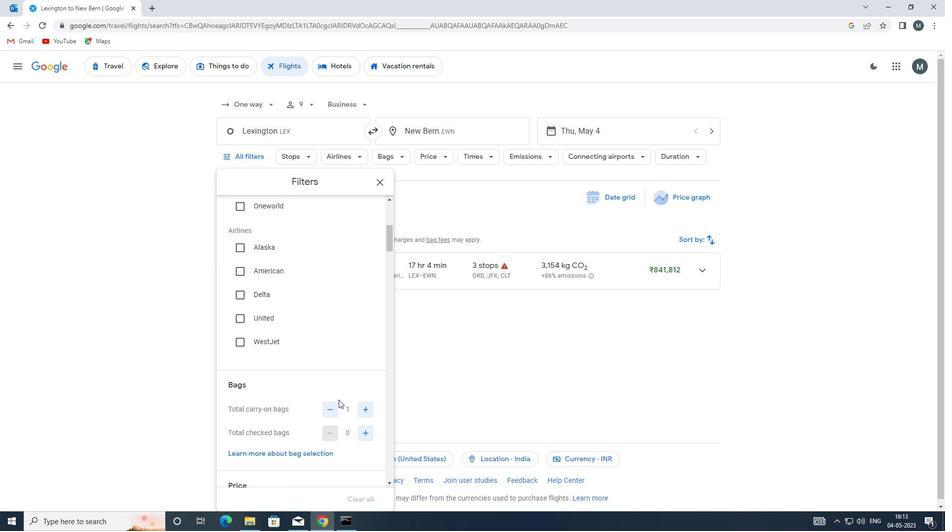 
Action: Mouse moved to (334, 394)
Screenshot: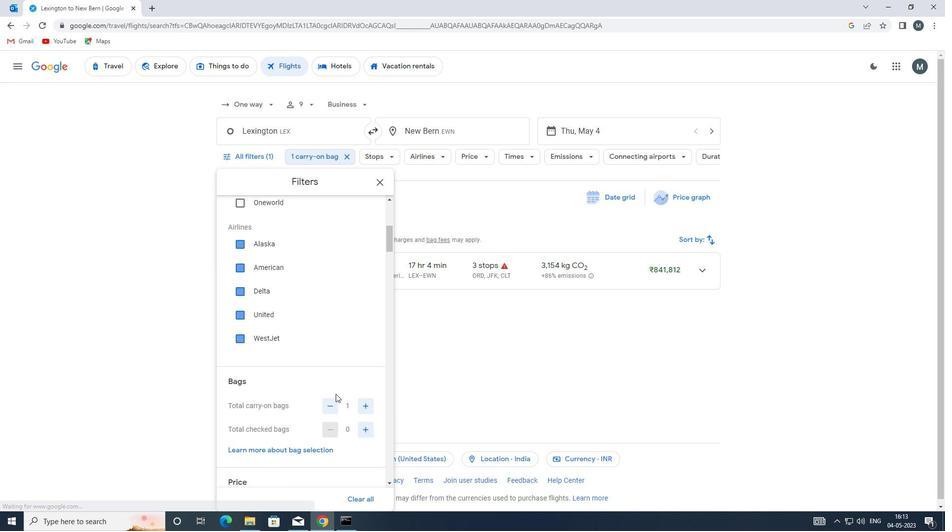 
Action: Mouse scrolled (334, 393) with delta (0, 0)
Screenshot: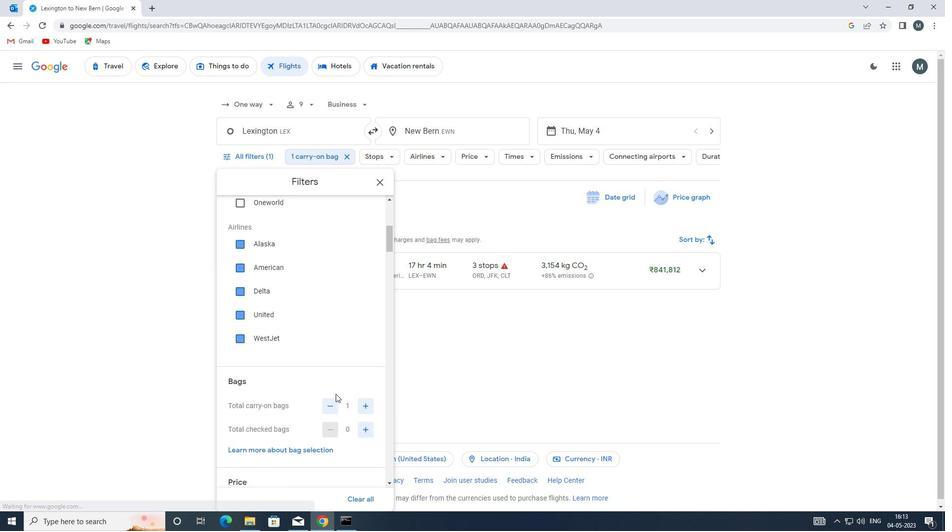 
Action: Mouse moved to (296, 390)
Screenshot: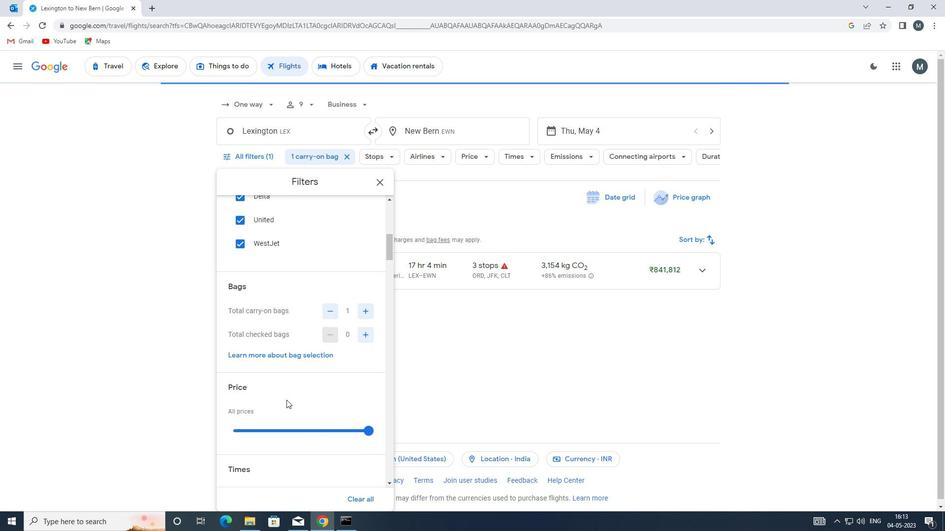 
Action: Mouse scrolled (296, 390) with delta (0, 0)
Screenshot: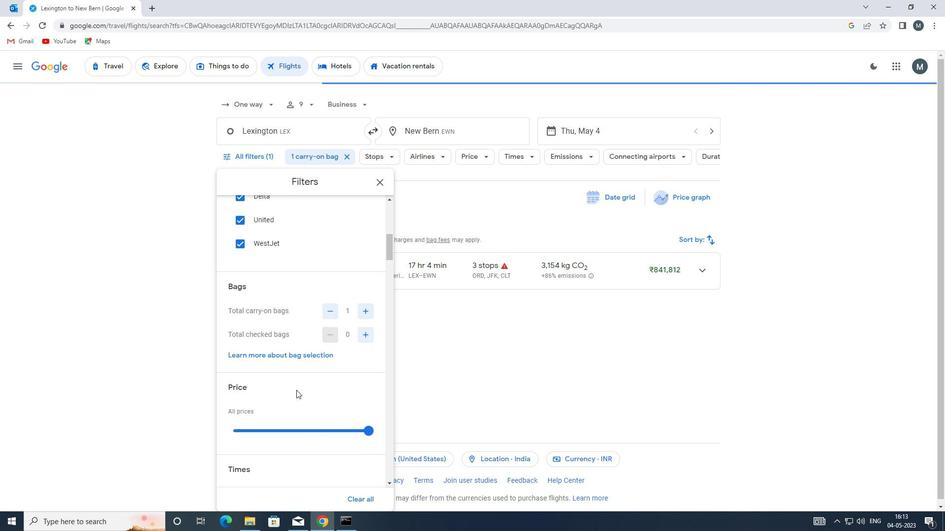 
Action: Mouse moved to (272, 383)
Screenshot: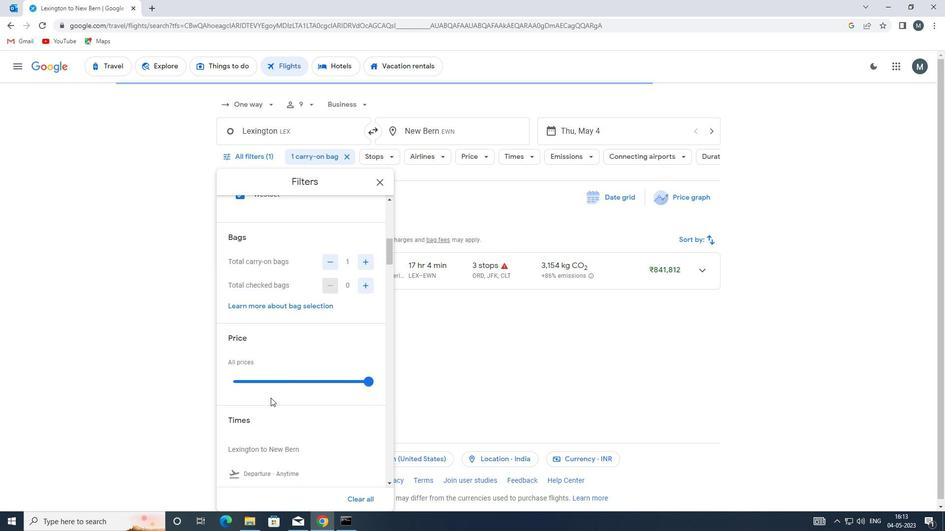 
Action: Mouse pressed left at (272, 383)
Screenshot: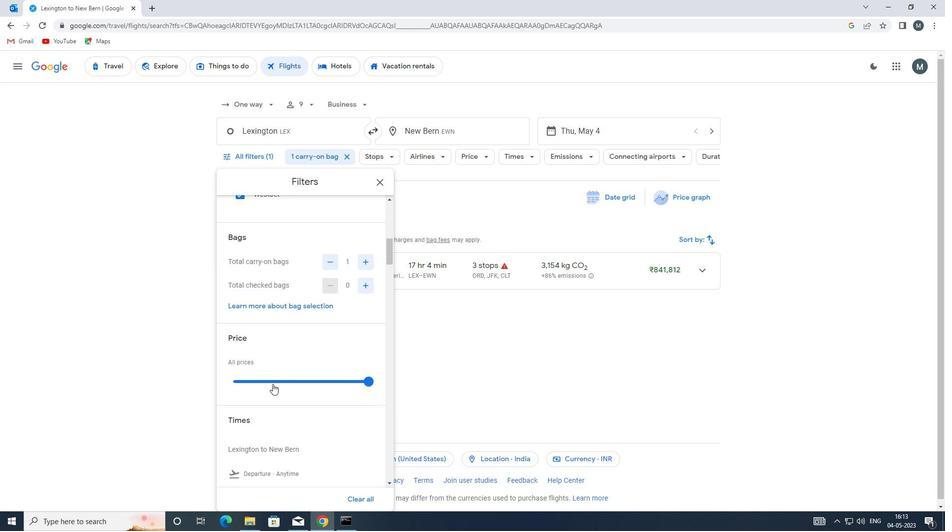 
Action: Mouse pressed left at (272, 383)
Screenshot: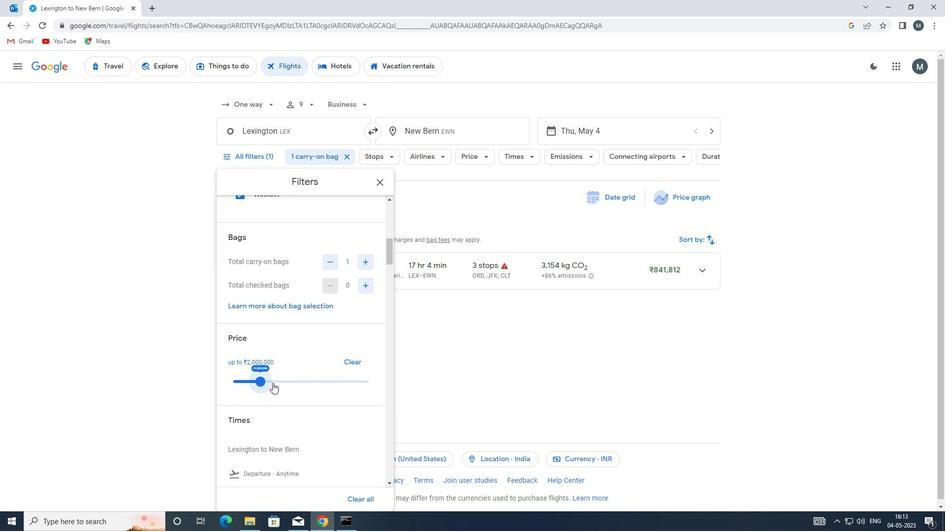 
Action: Mouse moved to (294, 367)
Screenshot: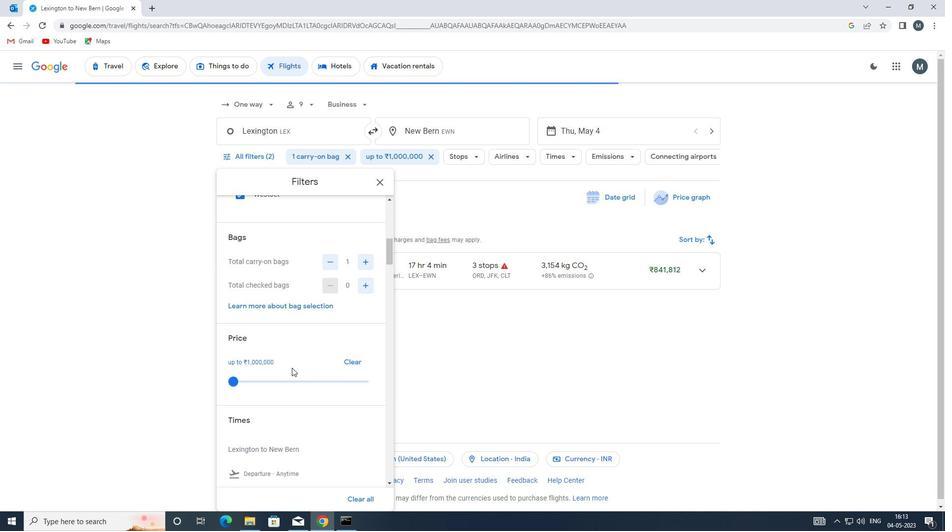 
Action: Mouse scrolled (294, 366) with delta (0, 0)
Screenshot: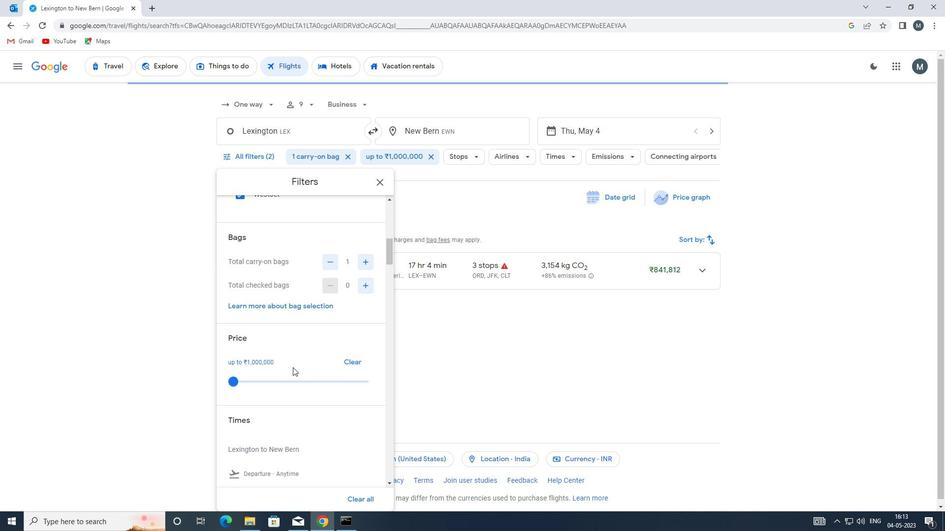 
Action: Mouse moved to (260, 397)
Screenshot: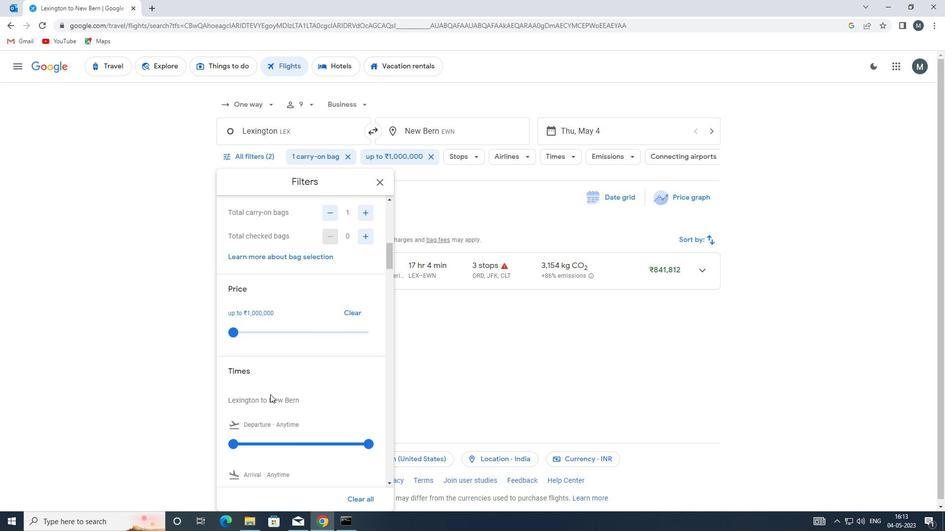 
Action: Mouse scrolled (260, 397) with delta (0, 0)
Screenshot: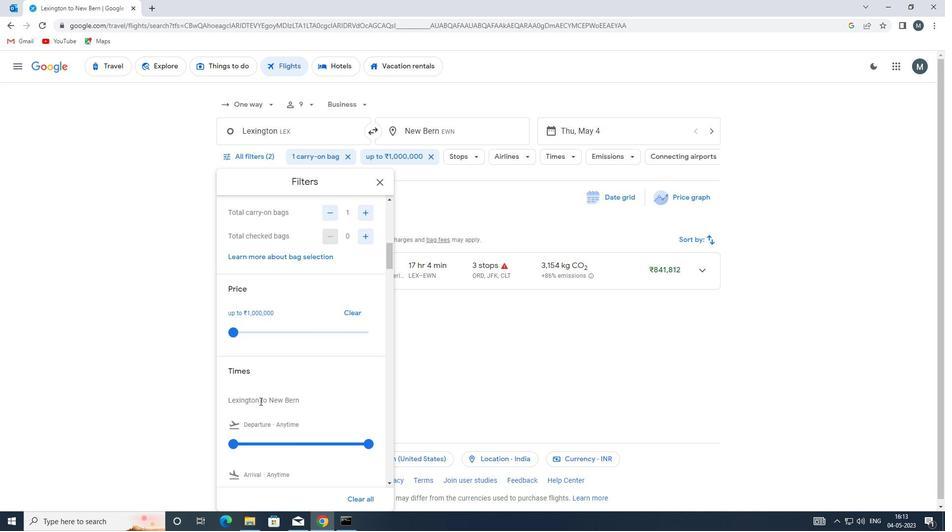 
Action: Mouse moved to (239, 396)
Screenshot: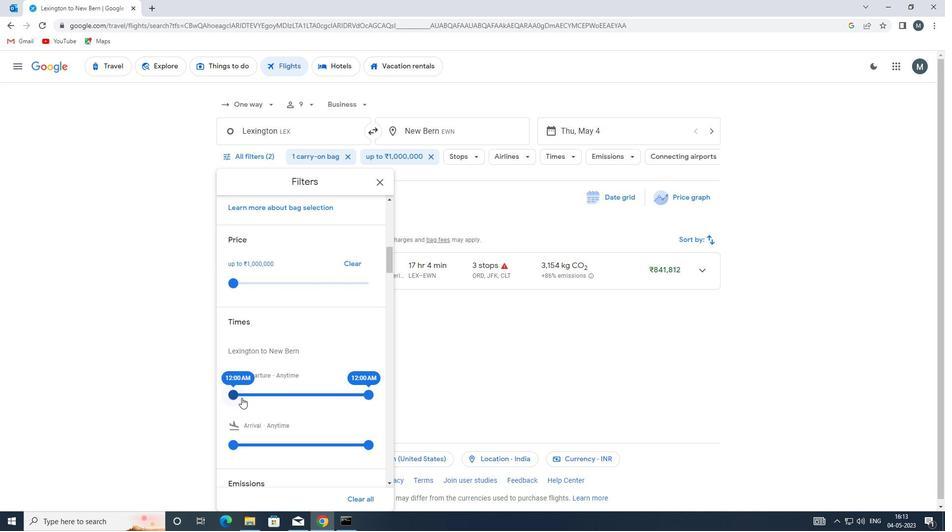 
Action: Mouse pressed left at (239, 396)
Screenshot: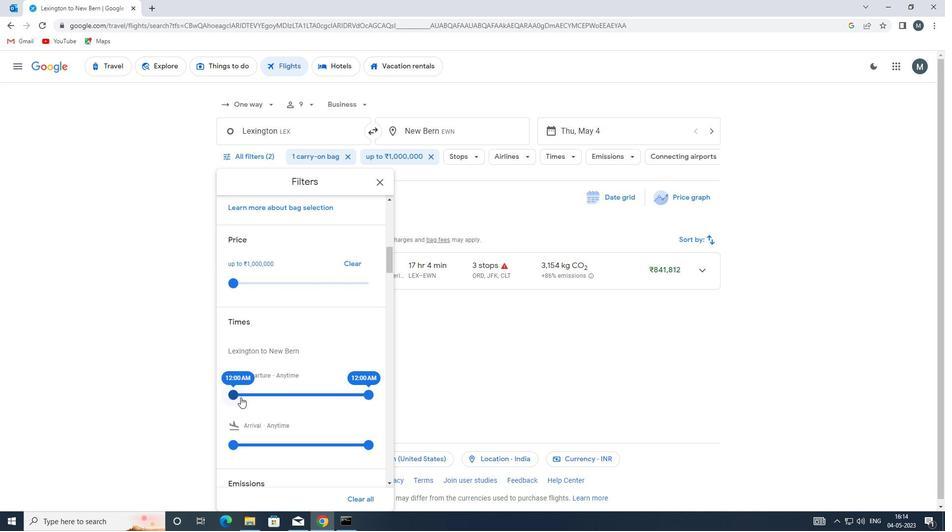 
Action: Mouse moved to (359, 396)
Screenshot: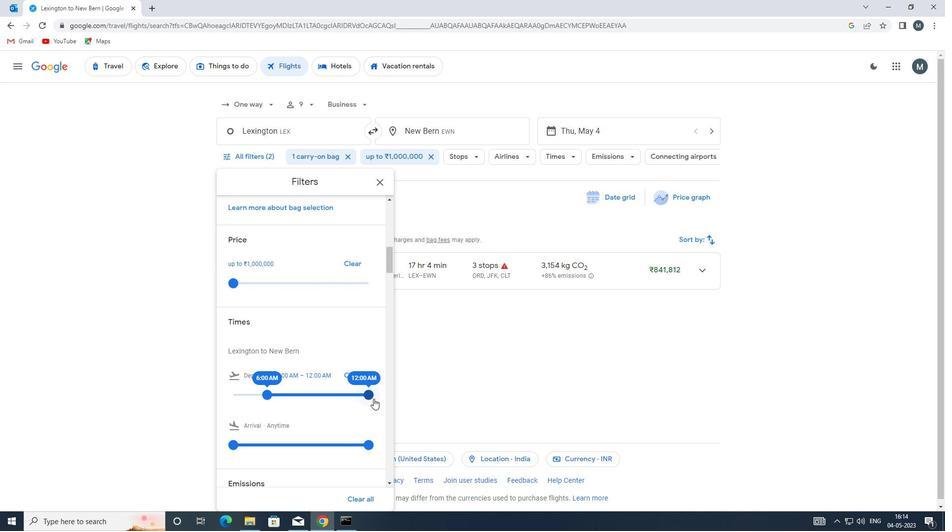 
Action: Mouse pressed left at (359, 396)
Screenshot: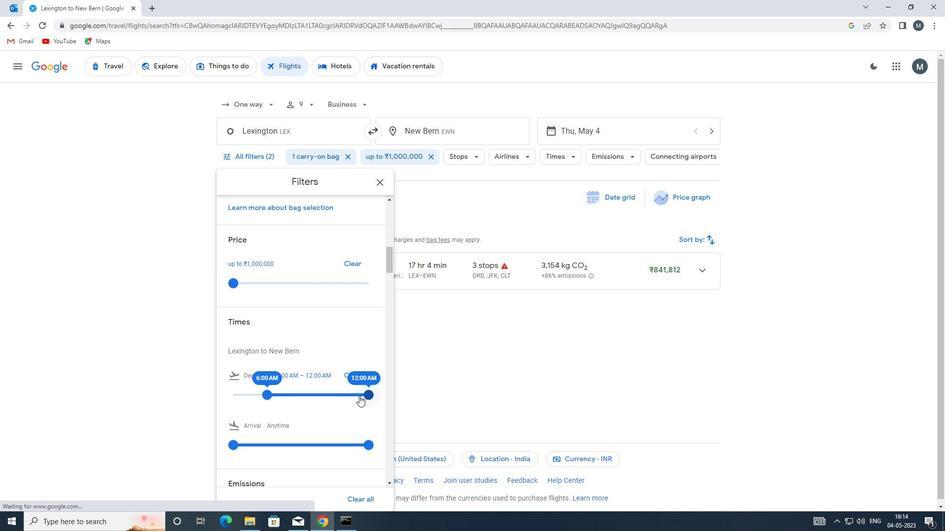 
Action: Mouse moved to (271, 391)
Screenshot: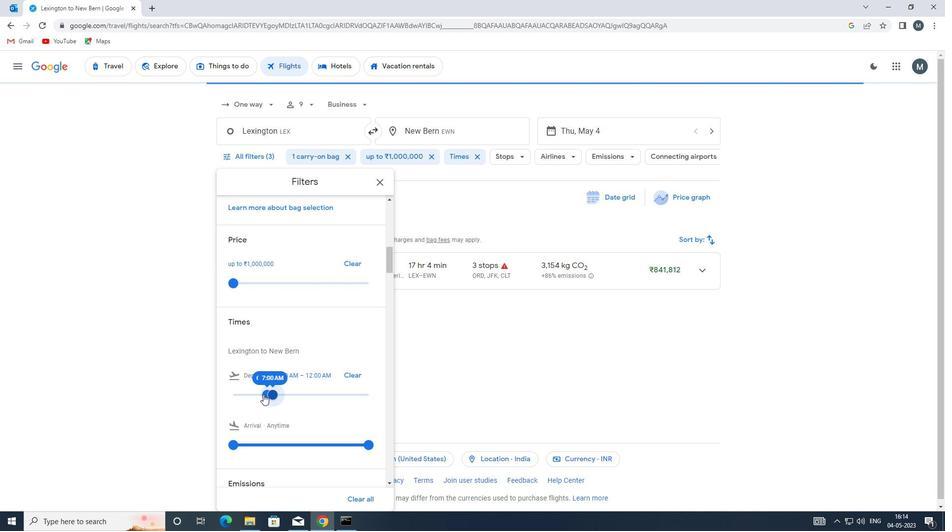 
Action: Mouse scrolled (271, 391) with delta (0, 0)
Screenshot: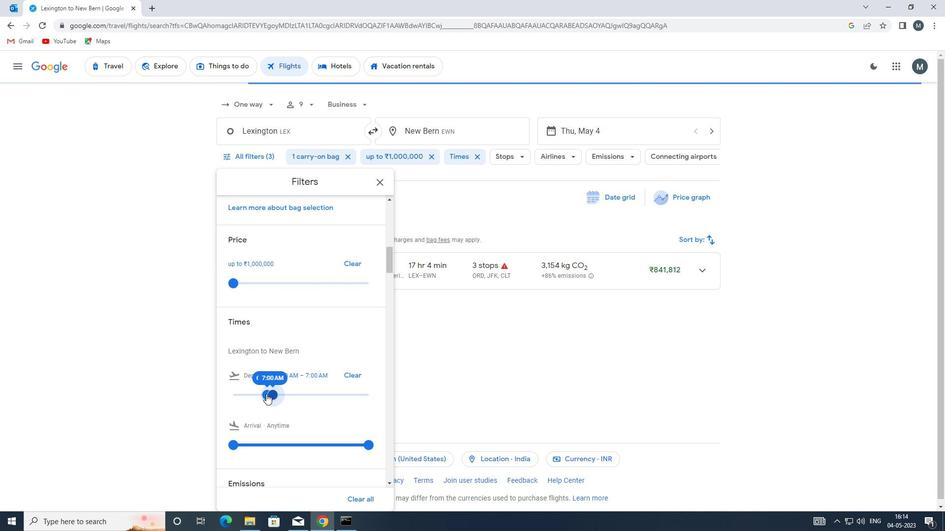 
Action: Mouse moved to (378, 186)
Screenshot: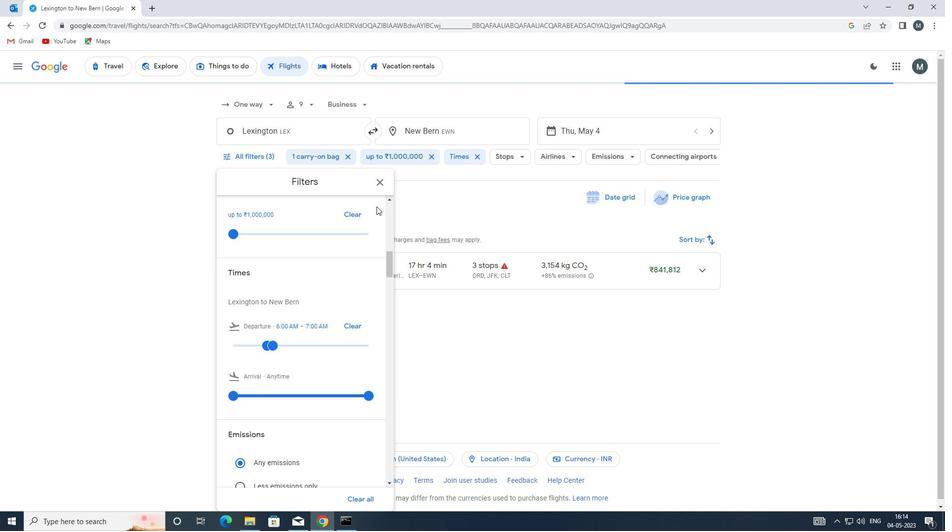 
Action: Mouse pressed left at (378, 186)
Screenshot: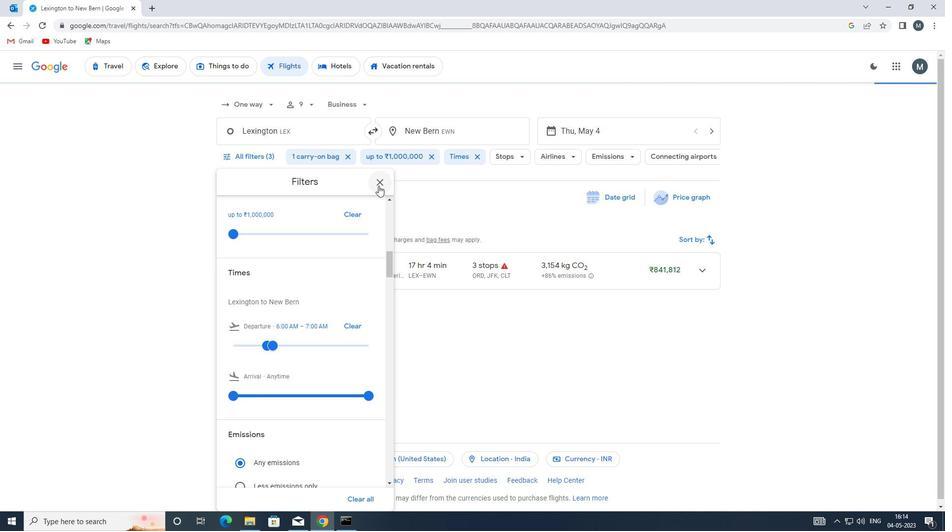 
